 Task: Create a due date automation trigger when advanced on, 2 hours after a card is due add checklist with checklist "Resume" incomplete.
Action: Mouse moved to (1161, 350)
Screenshot: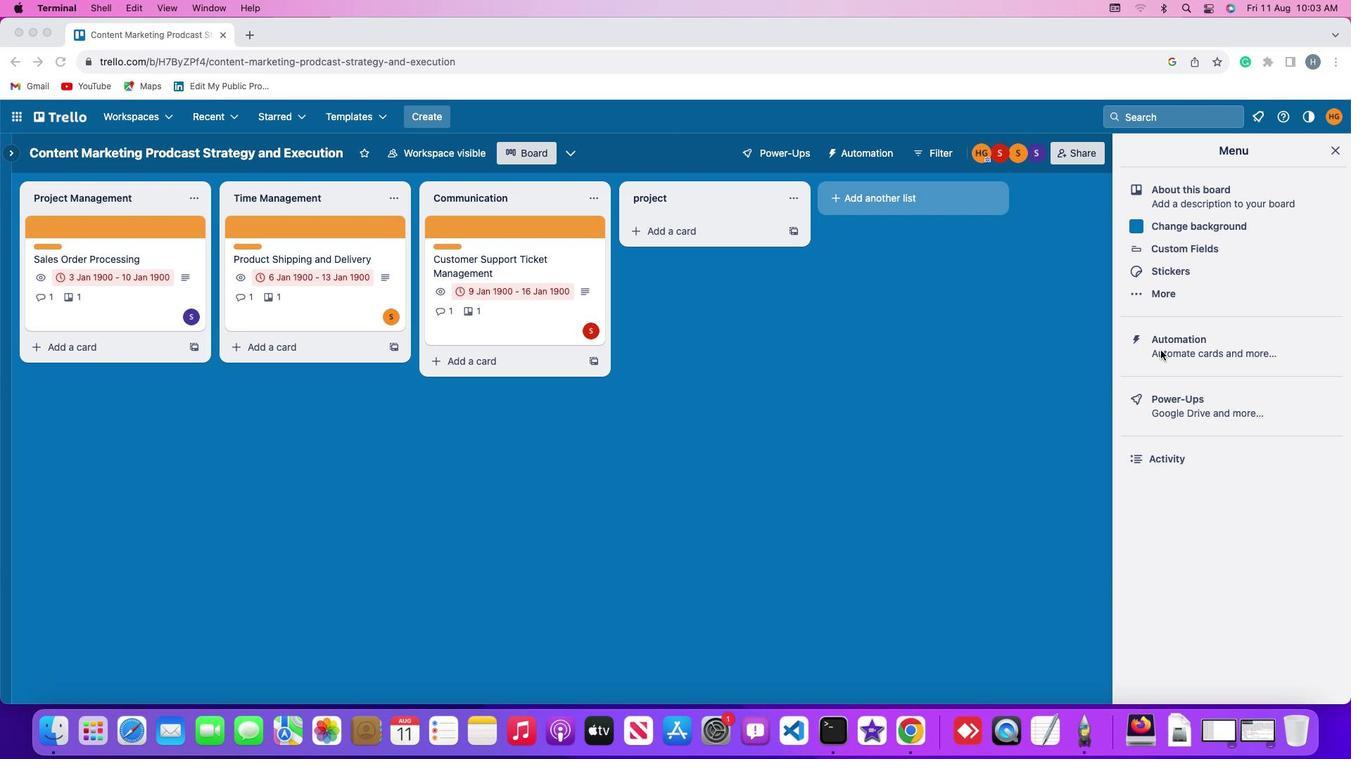 
Action: Mouse pressed left at (1161, 350)
Screenshot: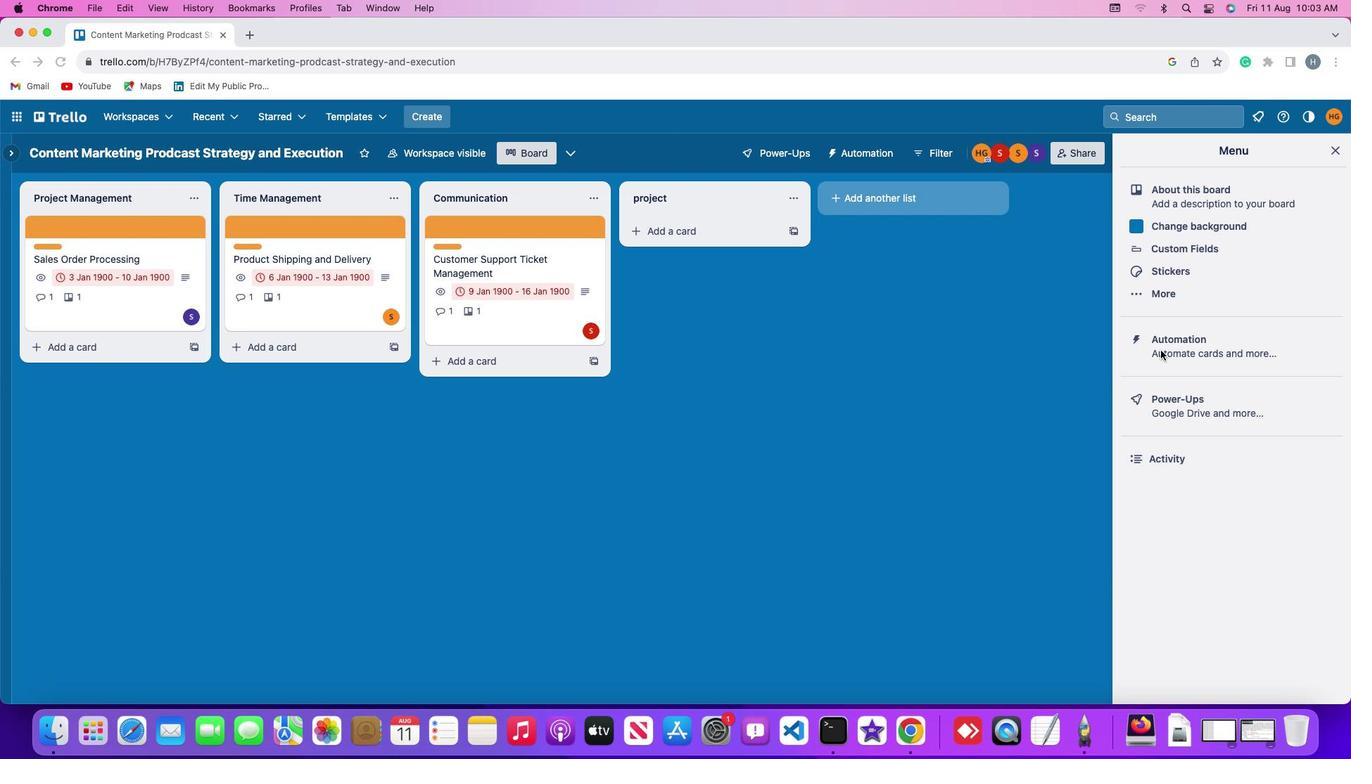 
Action: Mouse pressed left at (1161, 350)
Screenshot: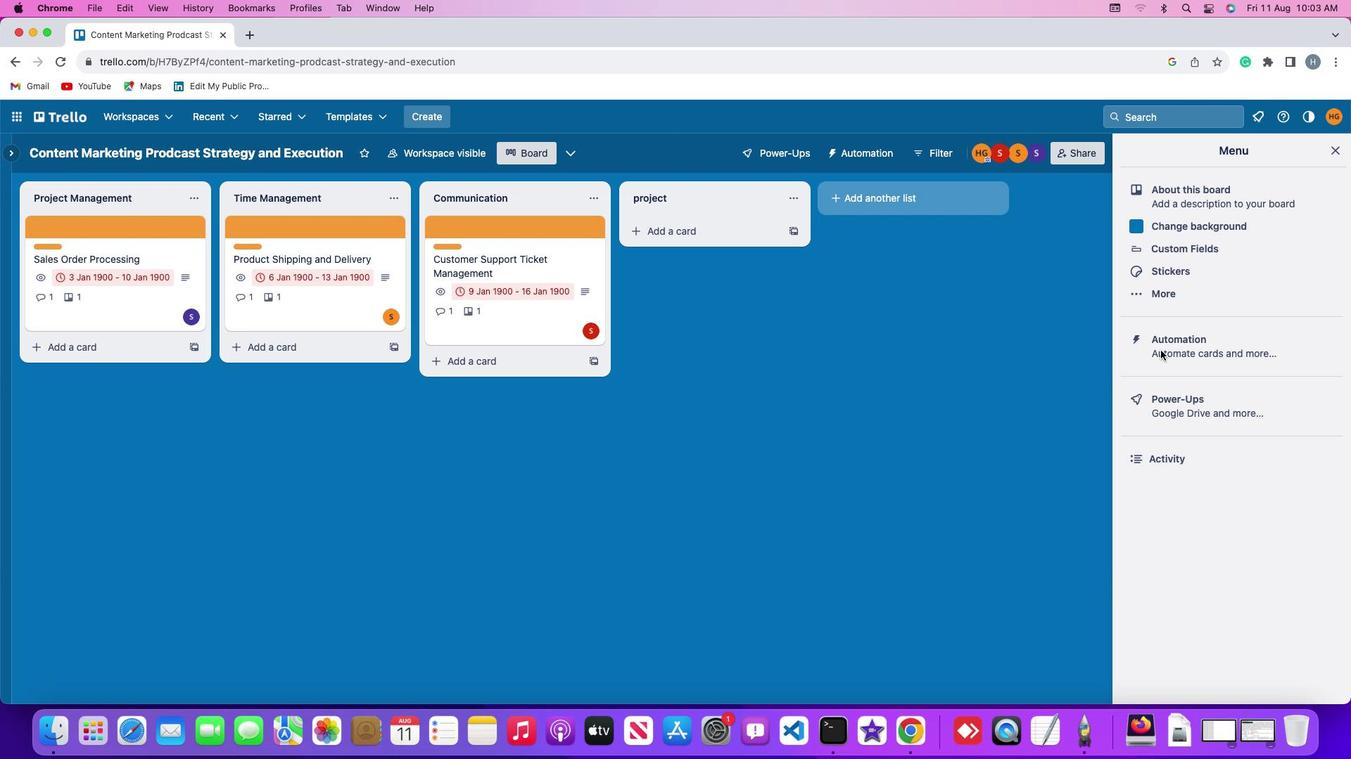 
Action: Mouse moved to (111, 335)
Screenshot: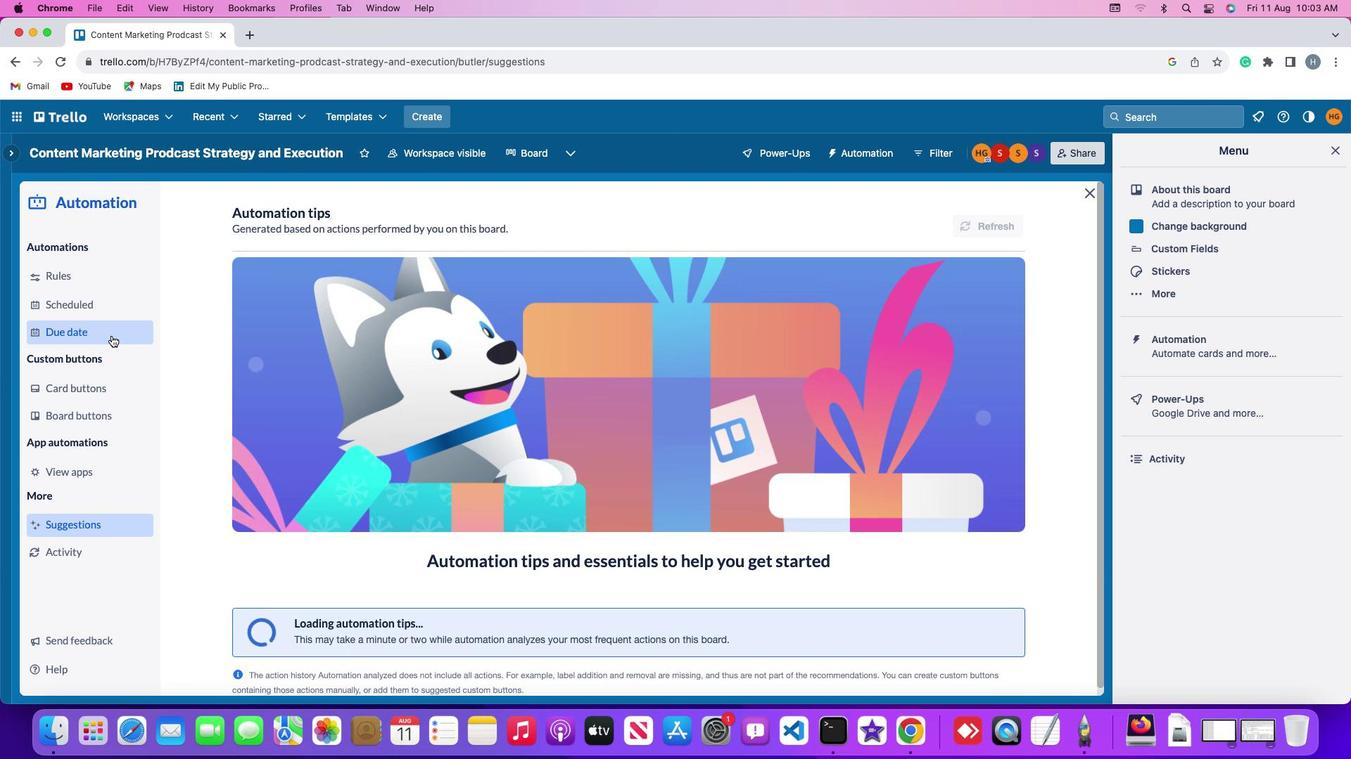 
Action: Mouse pressed left at (111, 335)
Screenshot: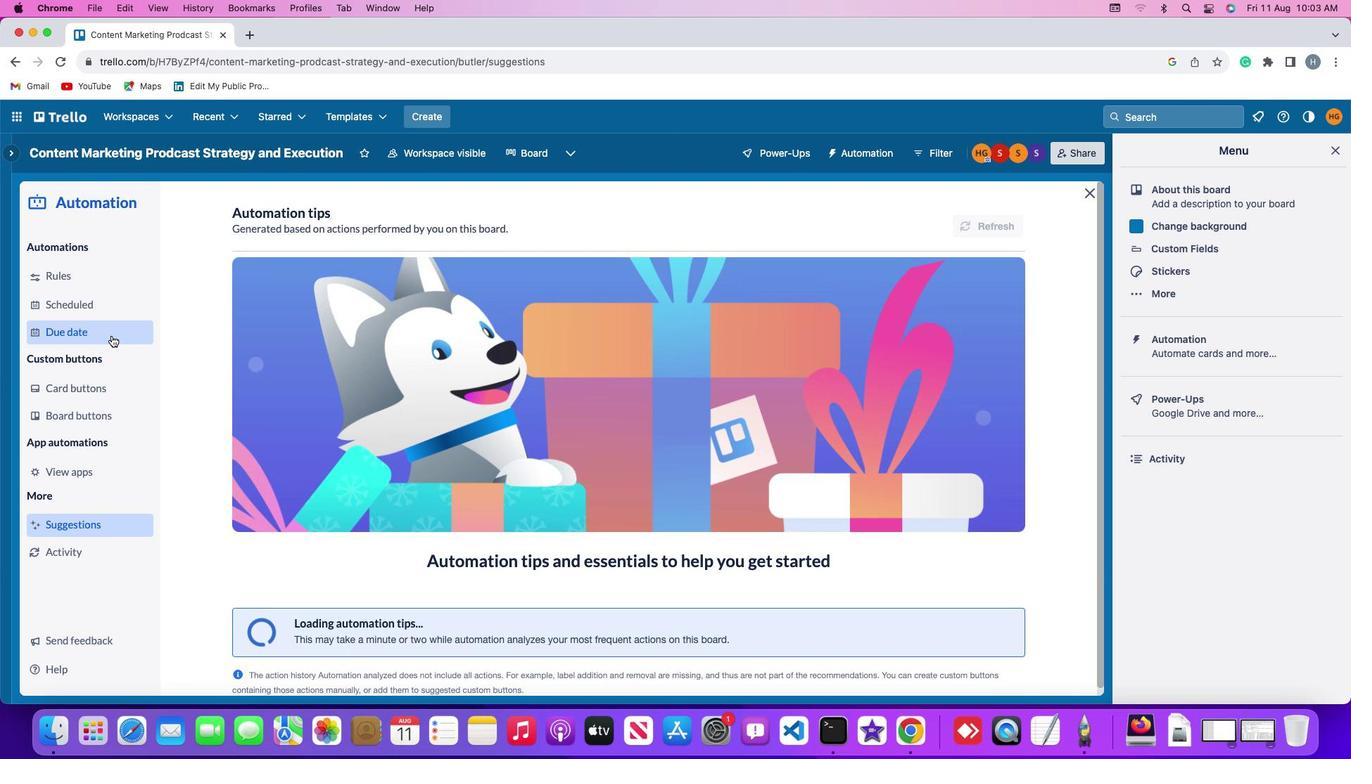 
Action: Mouse moved to (966, 214)
Screenshot: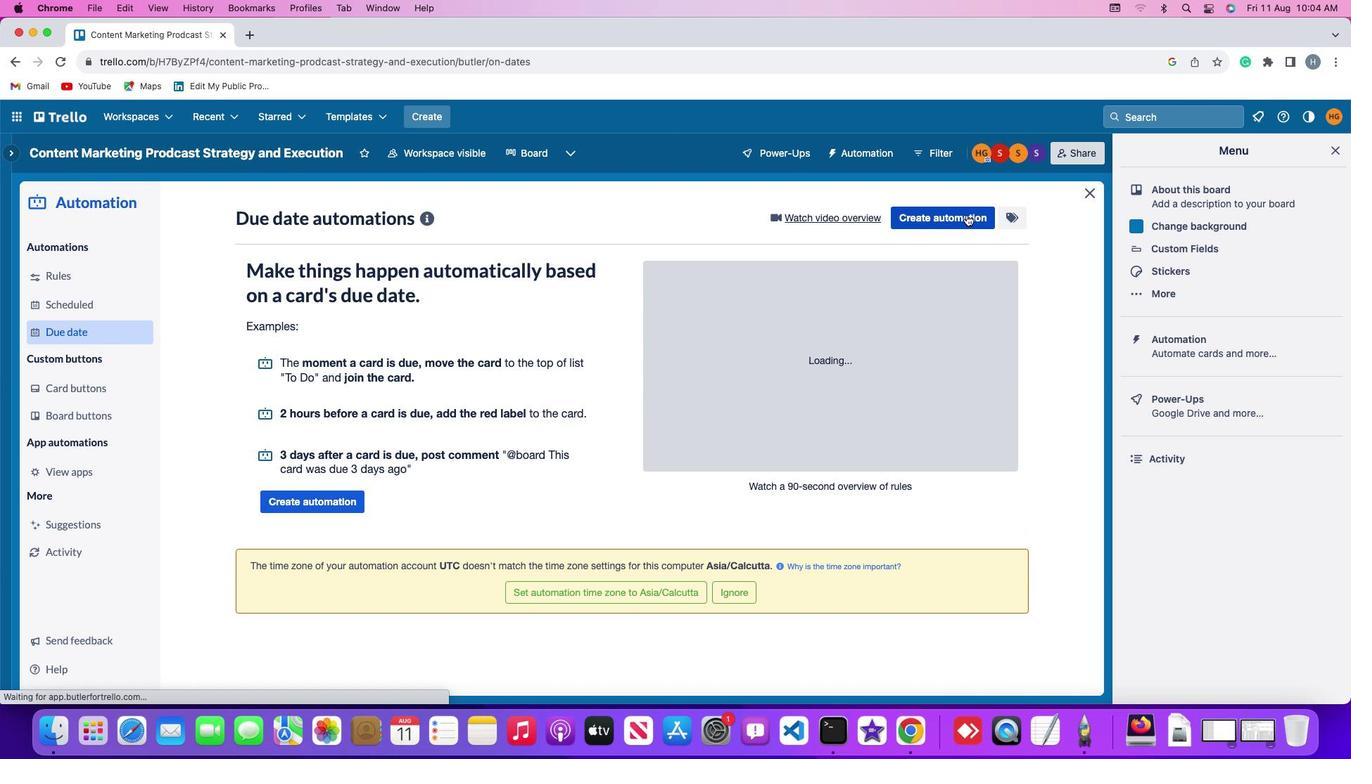 
Action: Mouse pressed left at (966, 214)
Screenshot: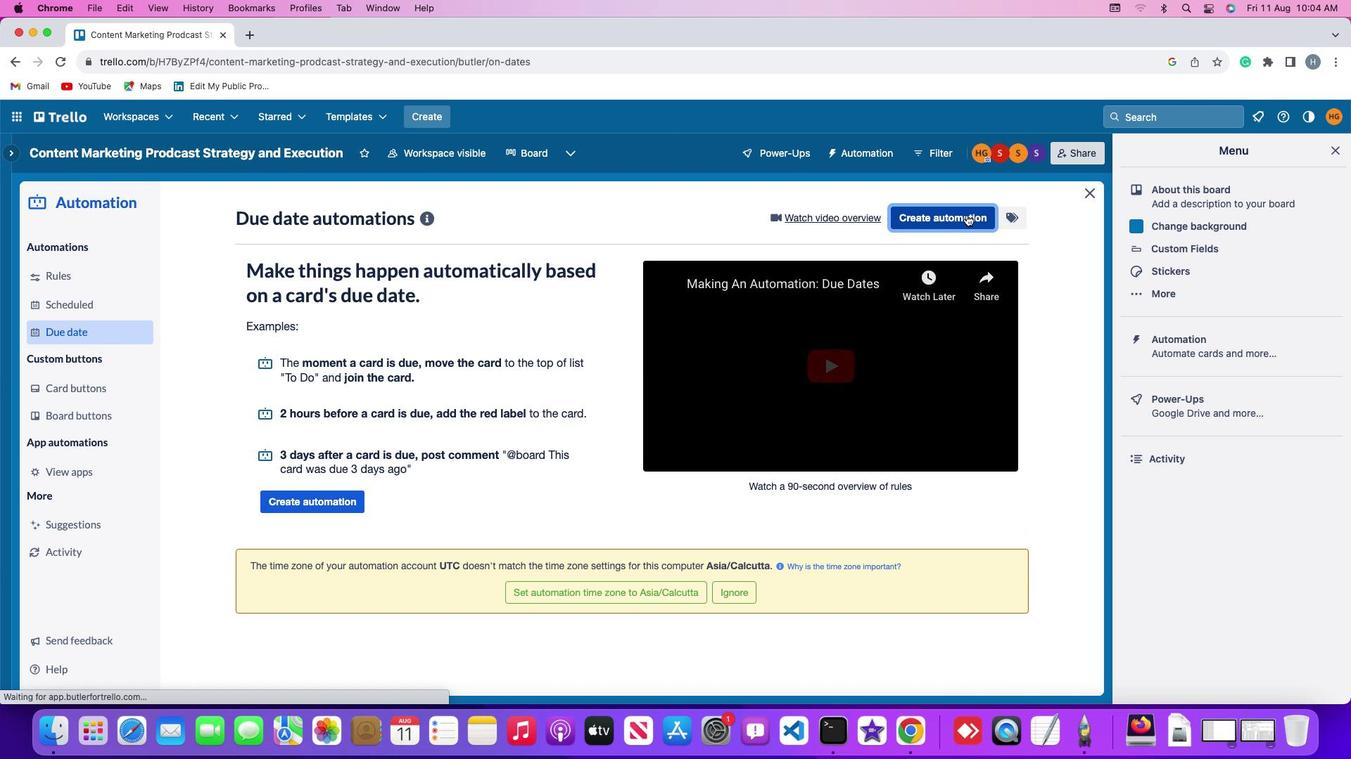 
Action: Mouse moved to (283, 350)
Screenshot: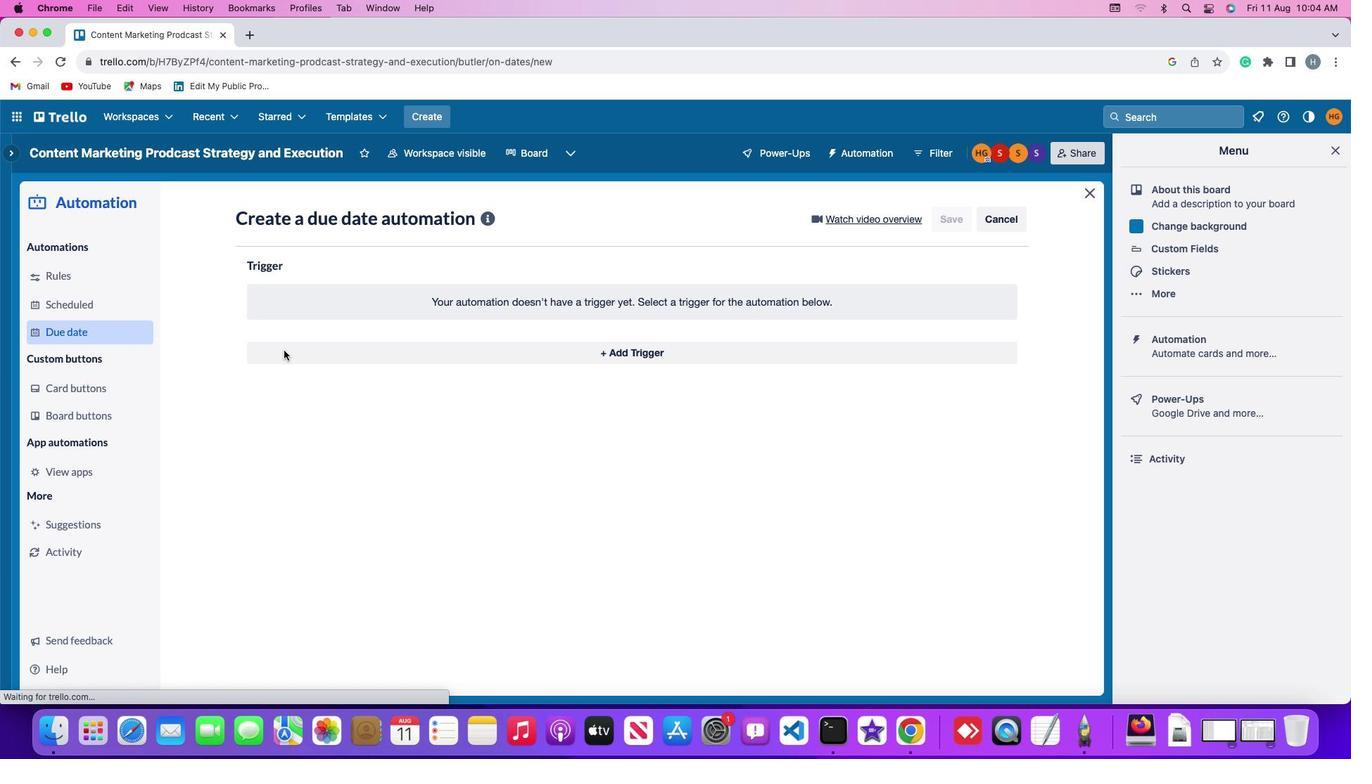 
Action: Mouse pressed left at (283, 350)
Screenshot: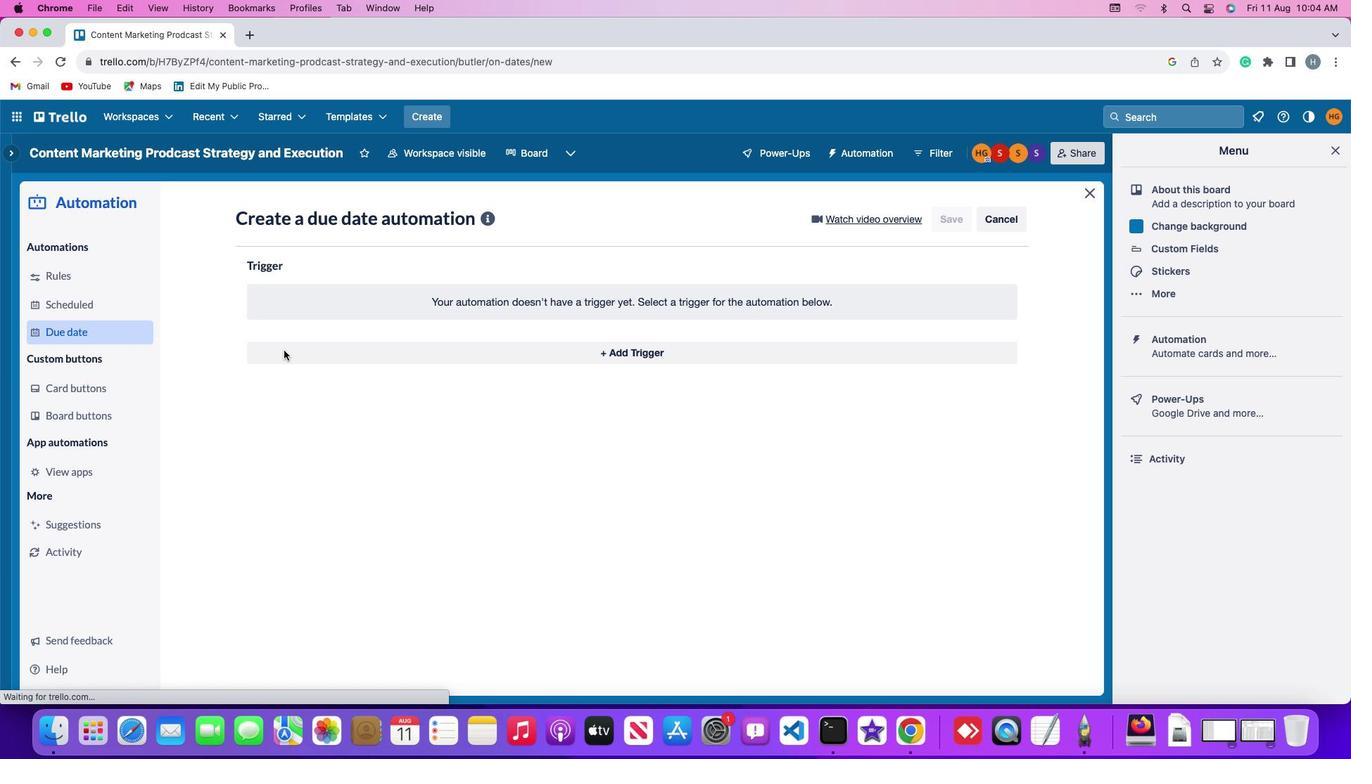 
Action: Mouse moved to (274, 558)
Screenshot: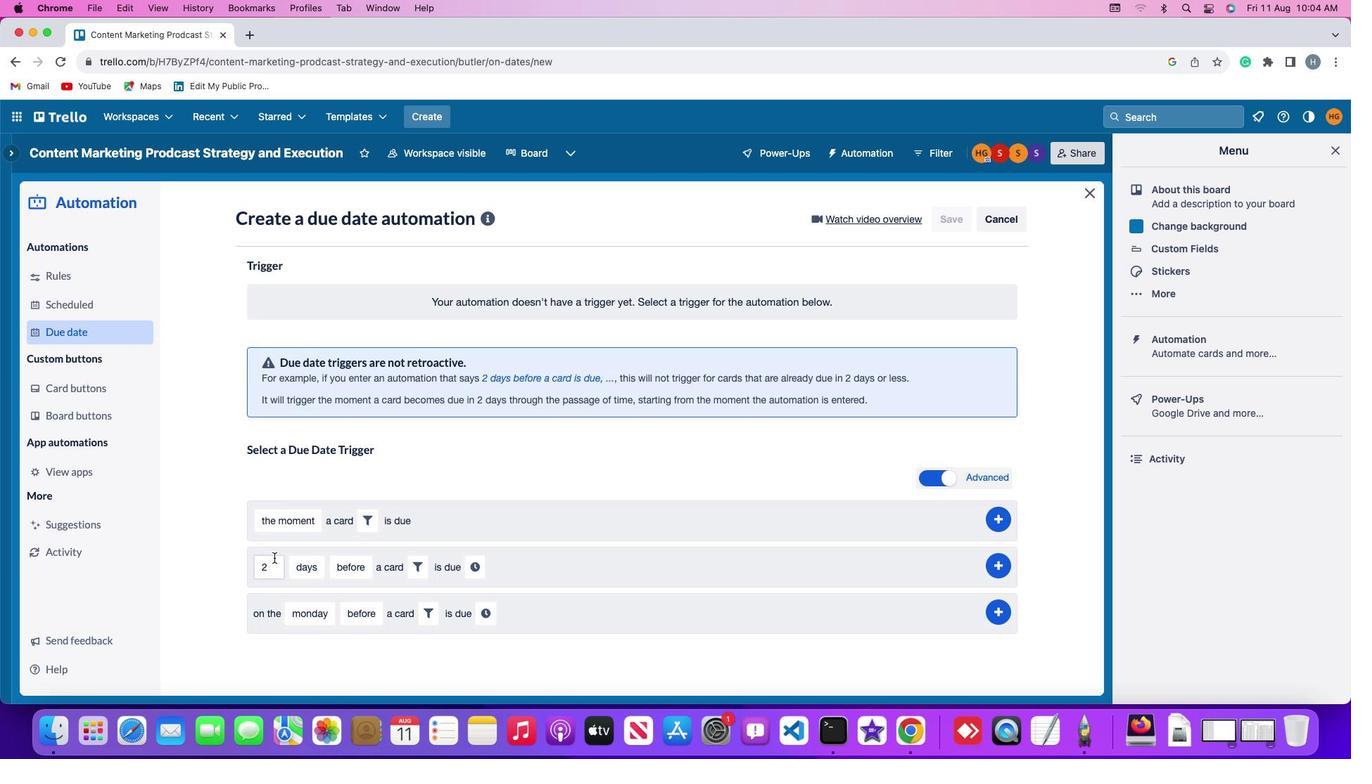 
Action: Mouse pressed left at (274, 558)
Screenshot: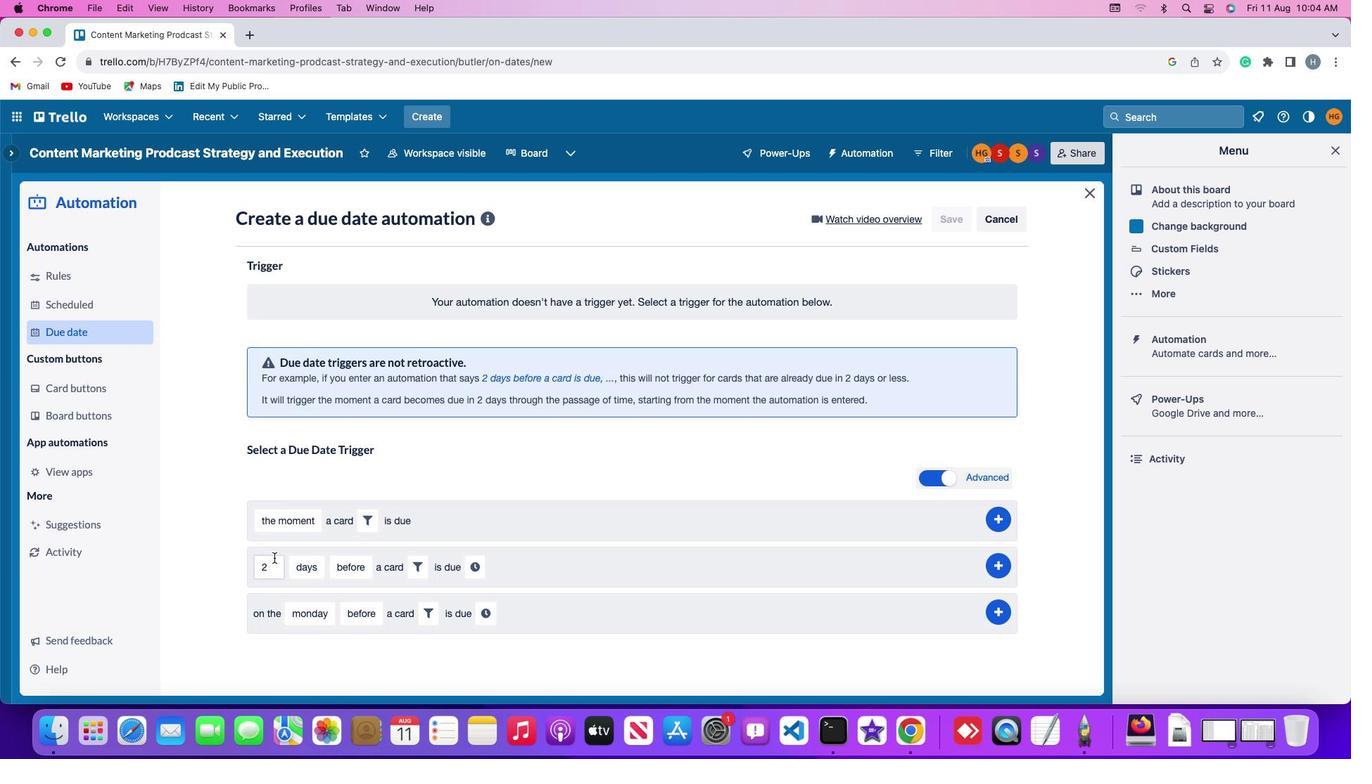 
Action: Key pressed Key.rightKey.backspace'2'
Screenshot: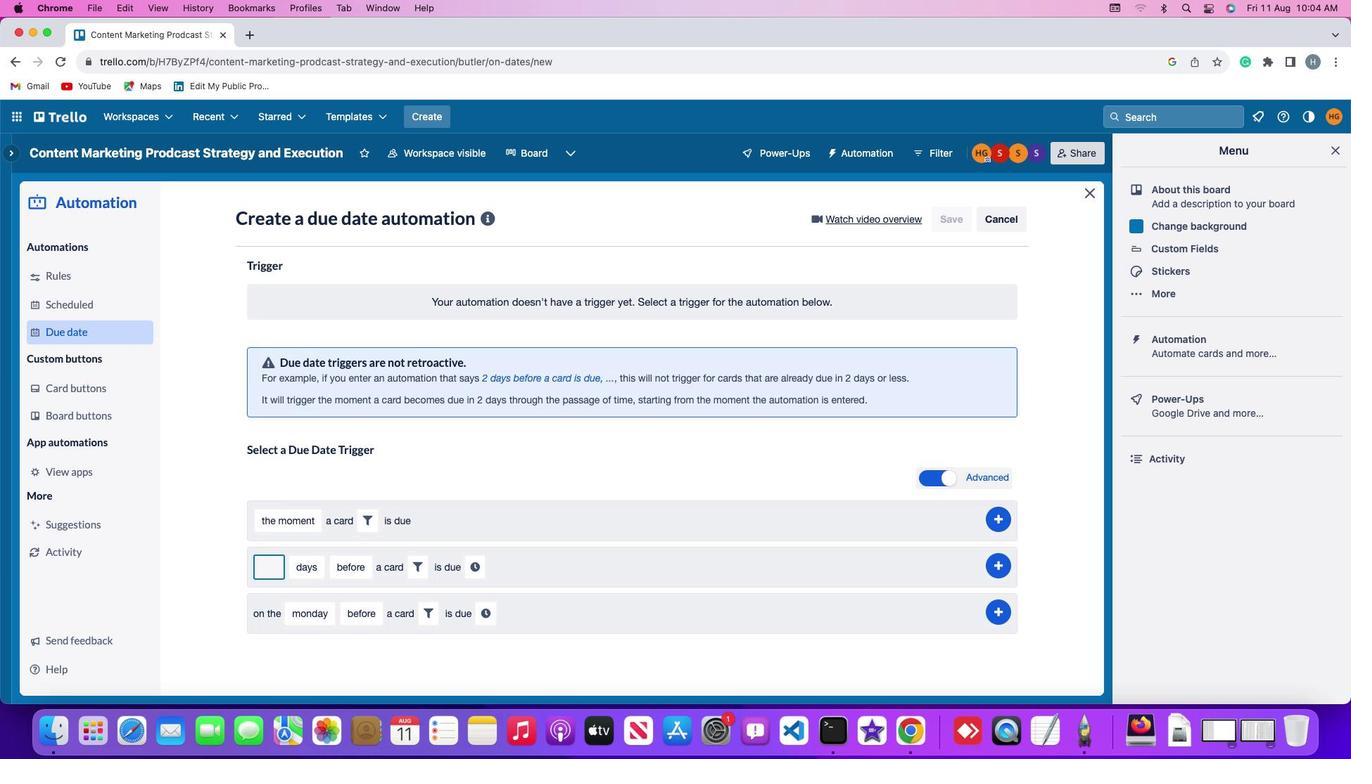 
Action: Mouse moved to (317, 563)
Screenshot: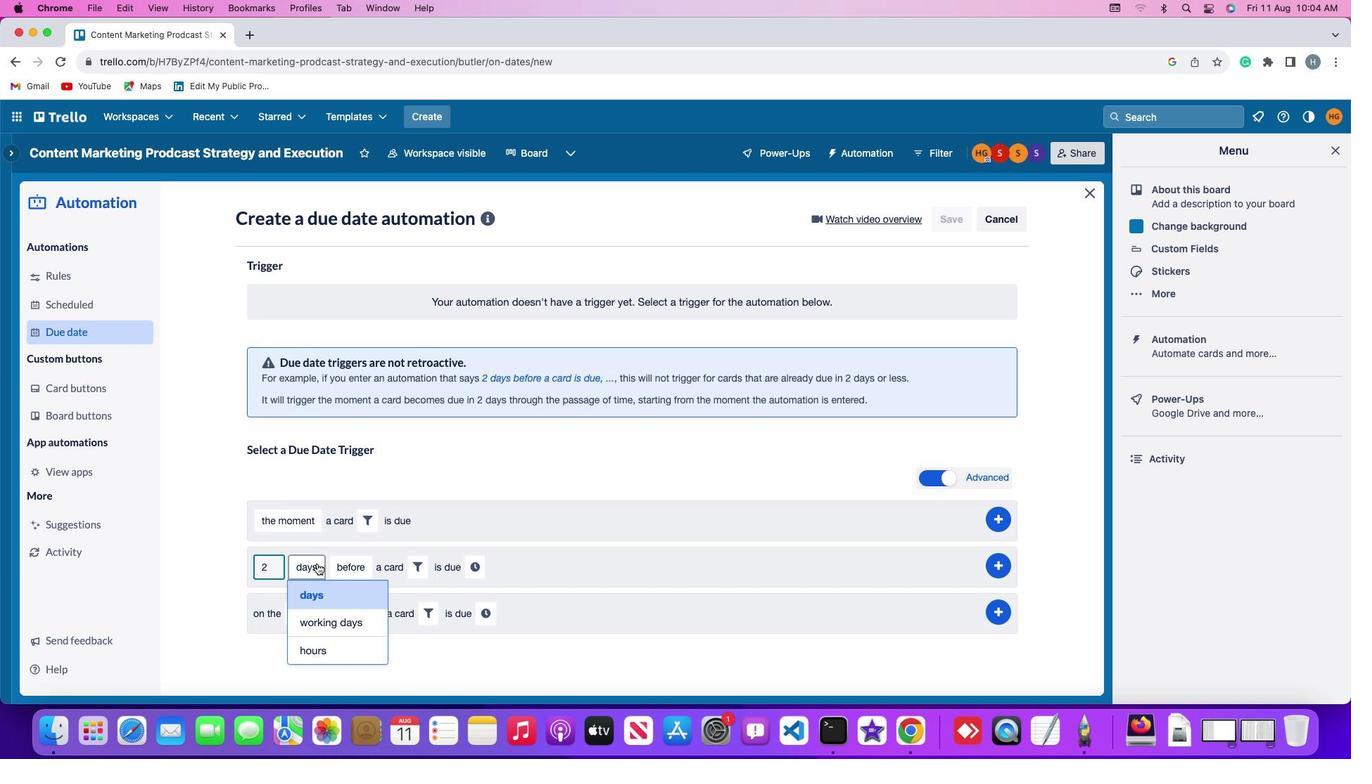 
Action: Mouse pressed left at (317, 563)
Screenshot: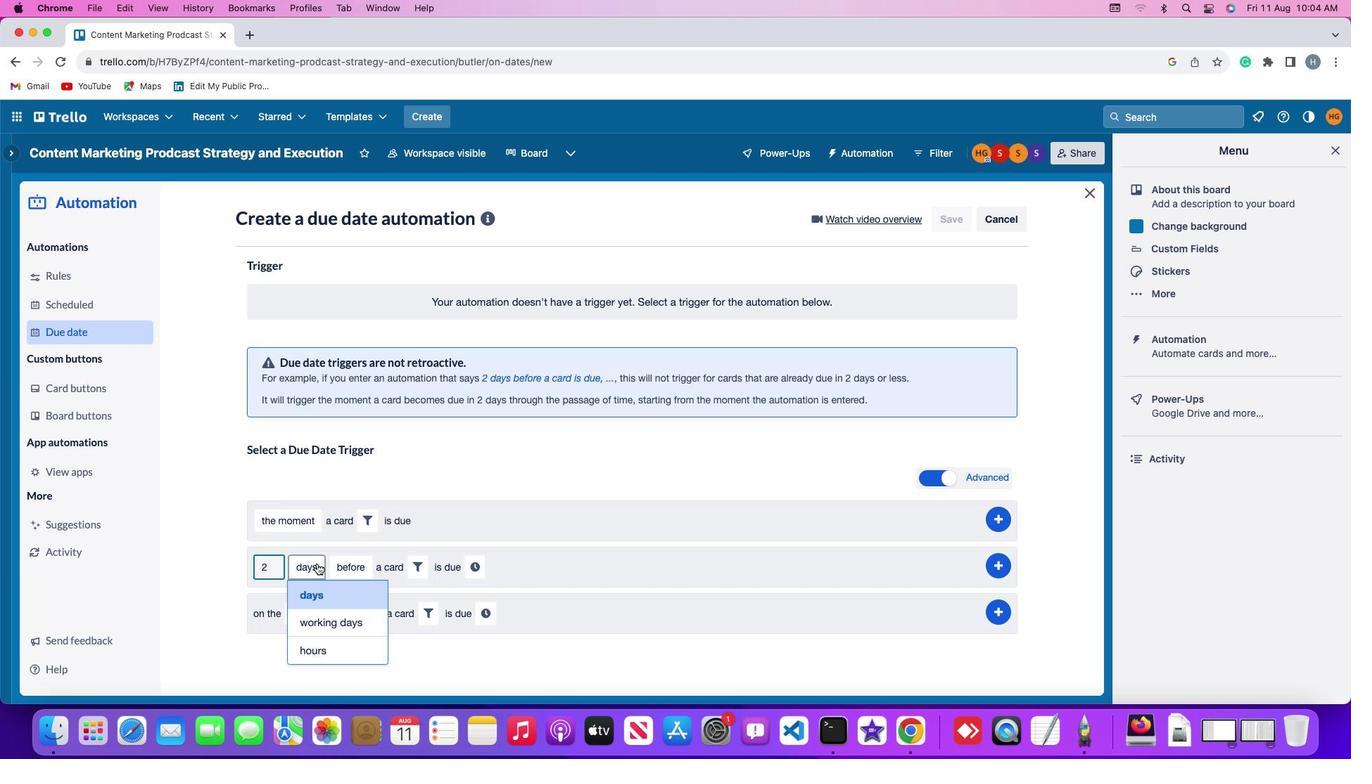 
Action: Mouse moved to (318, 651)
Screenshot: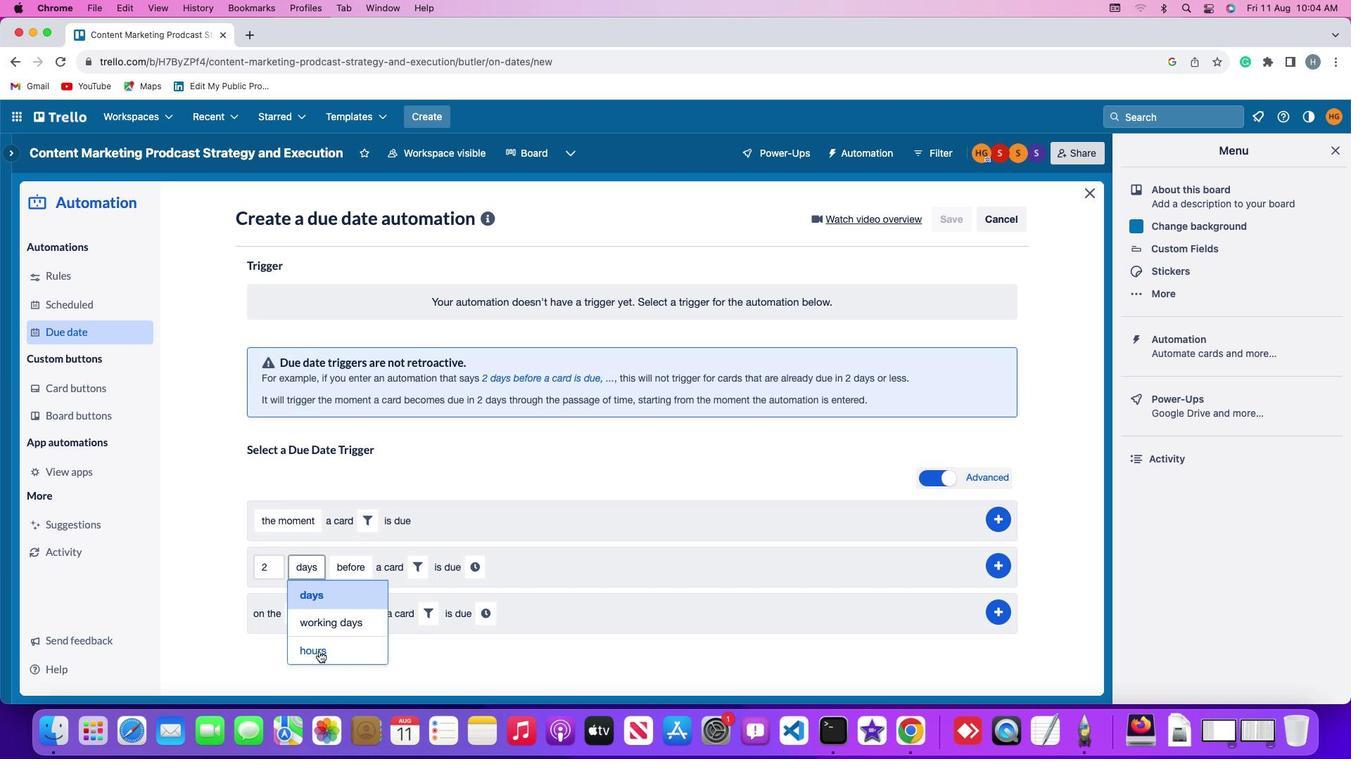 
Action: Mouse pressed left at (318, 651)
Screenshot: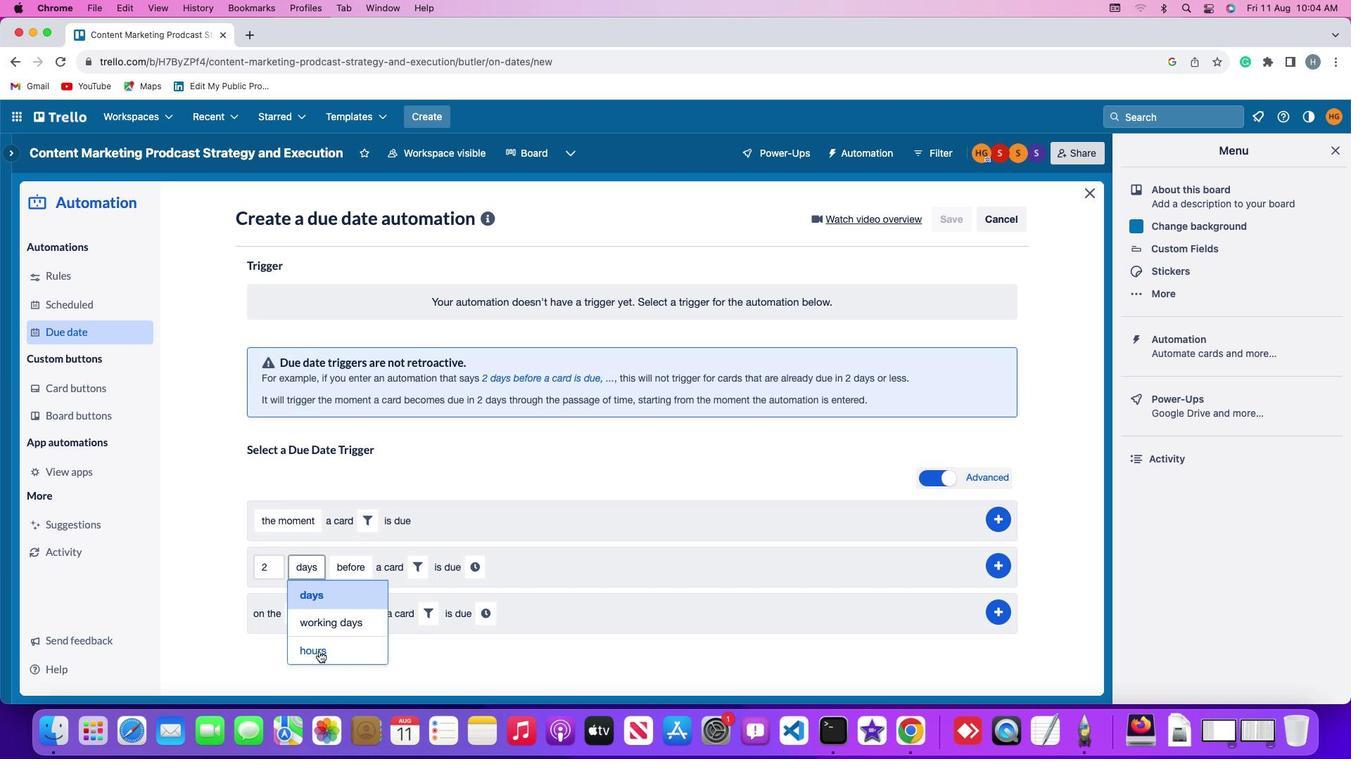 
Action: Mouse moved to (349, 564)
Screenshot: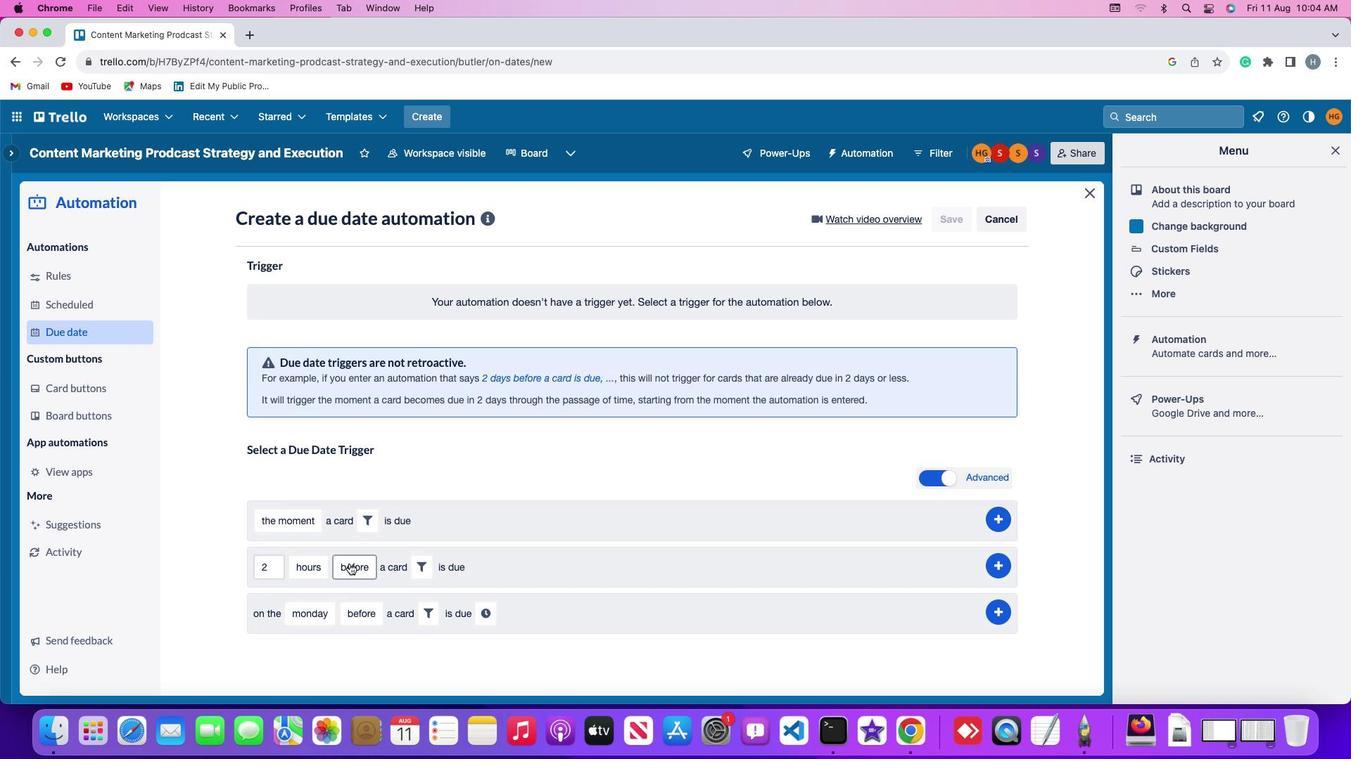 
Action: Mouse pressed left at (349, 564)
Screenshot: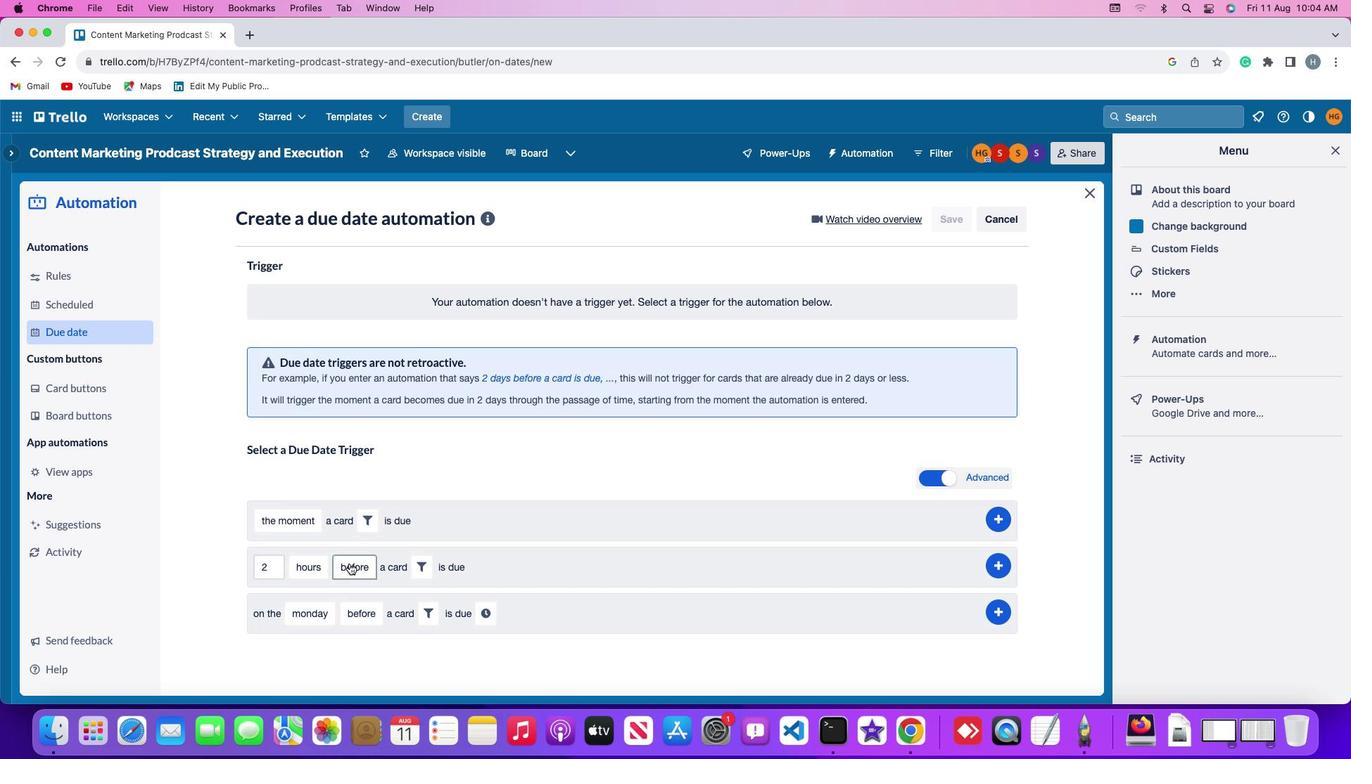 
Action: Mouse moved to (356, 619)
Screenshot: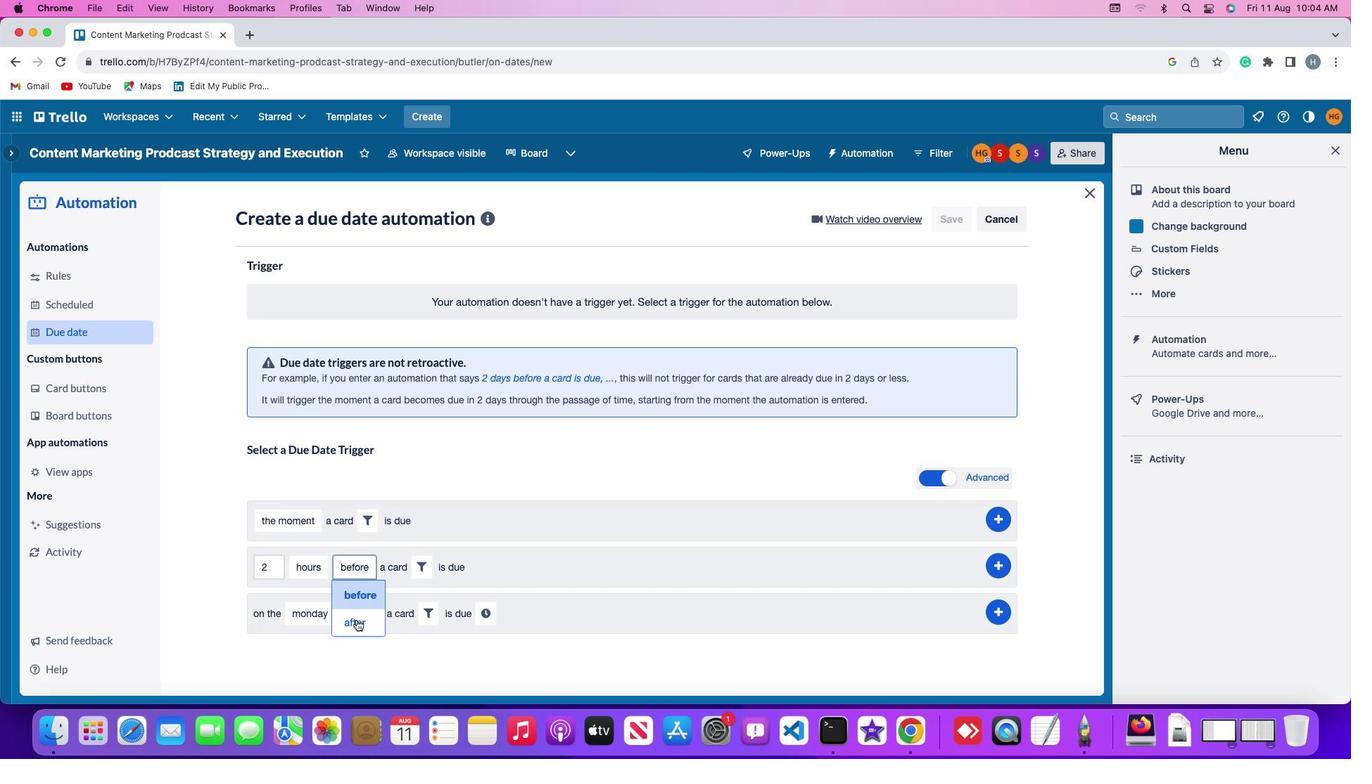 
Action: Mouse pressed left at (356, 619)
Screenshot: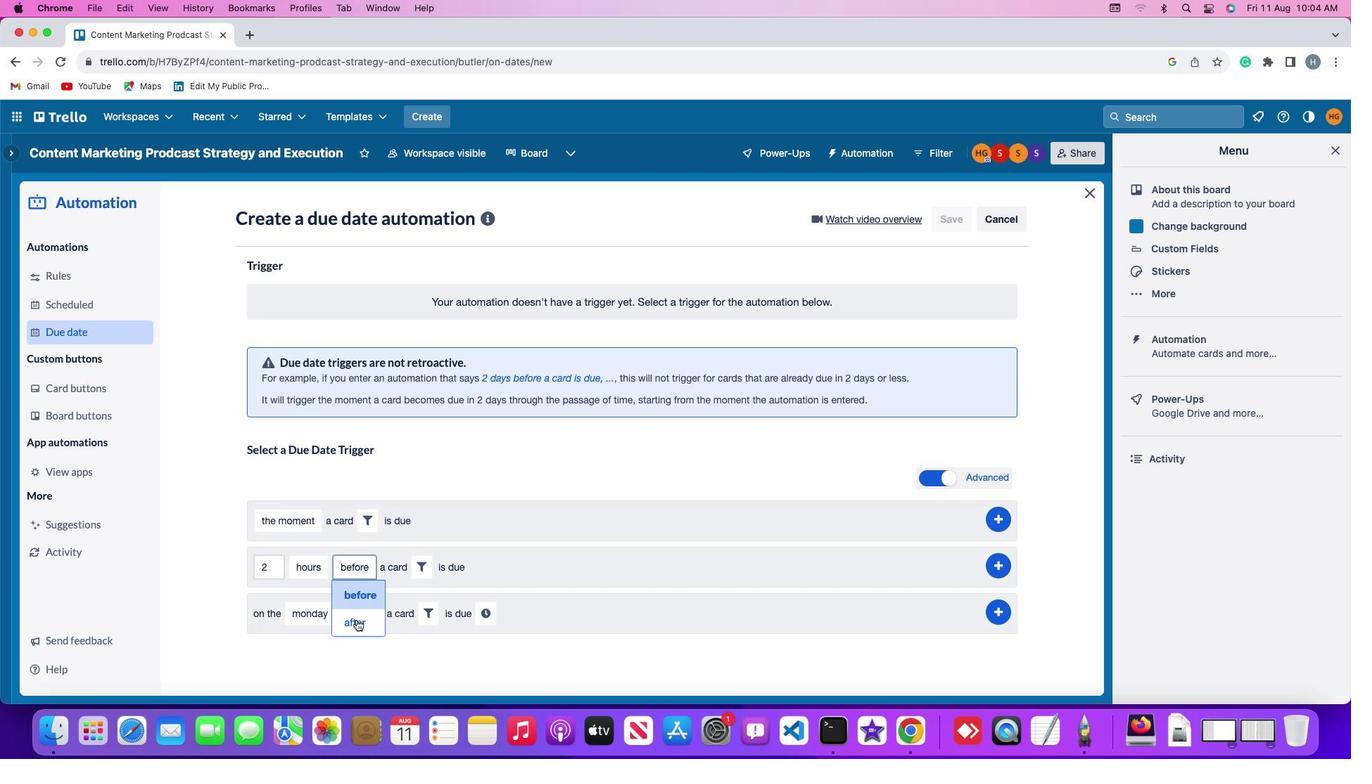 
Action: Mouse moved to (414, 567)
Screenshot: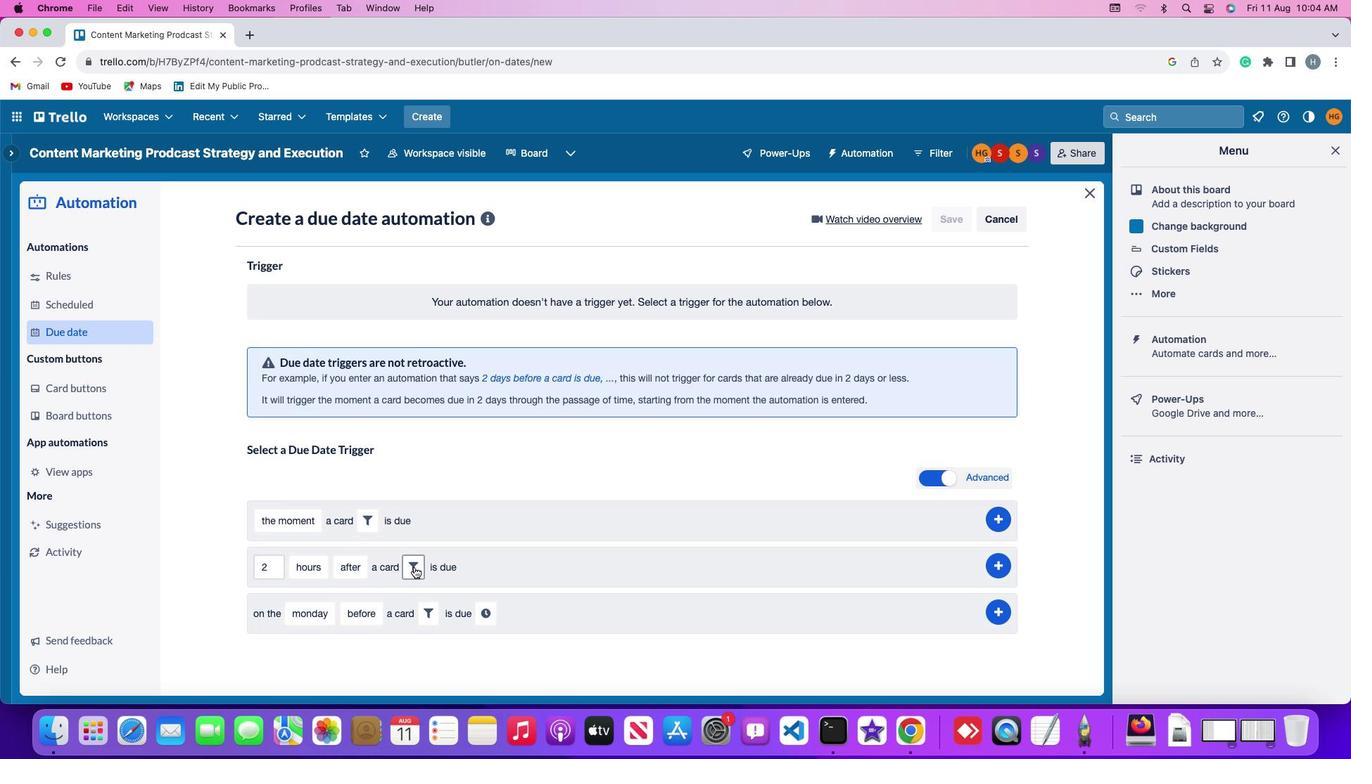 
Action: Mouse pressed left at (414, 567)
Screenshot: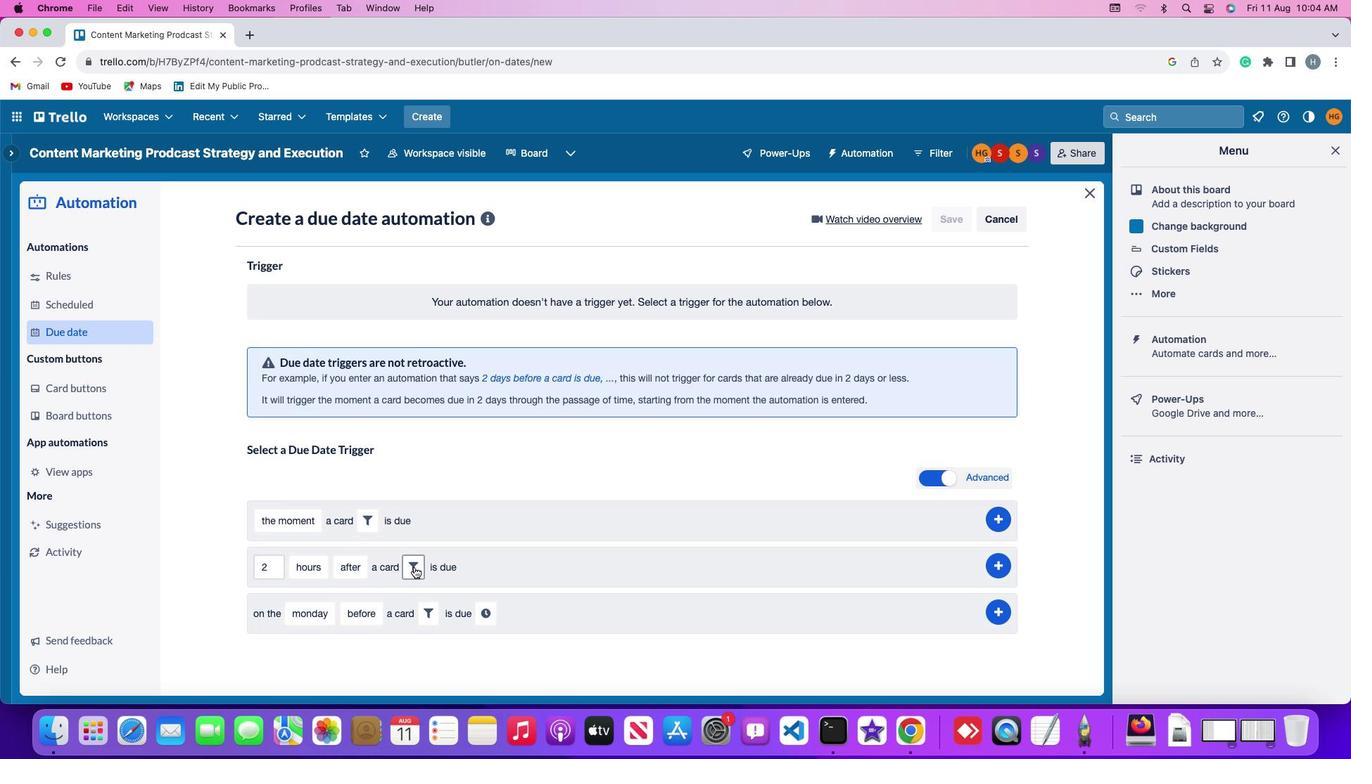 
Action: Mouse moved to (546, 611)
Screenshot: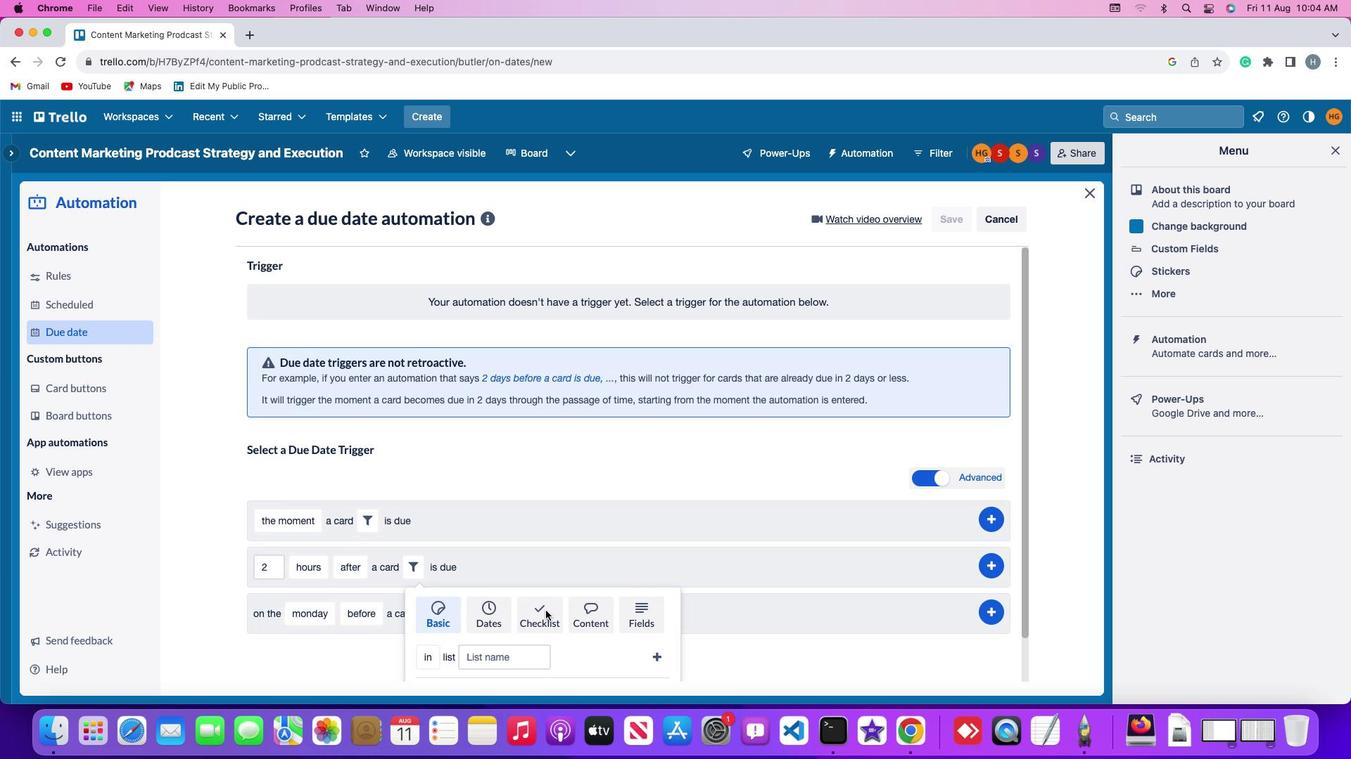 
Action: Mouse pressed left at (546, 611)
Screenshot: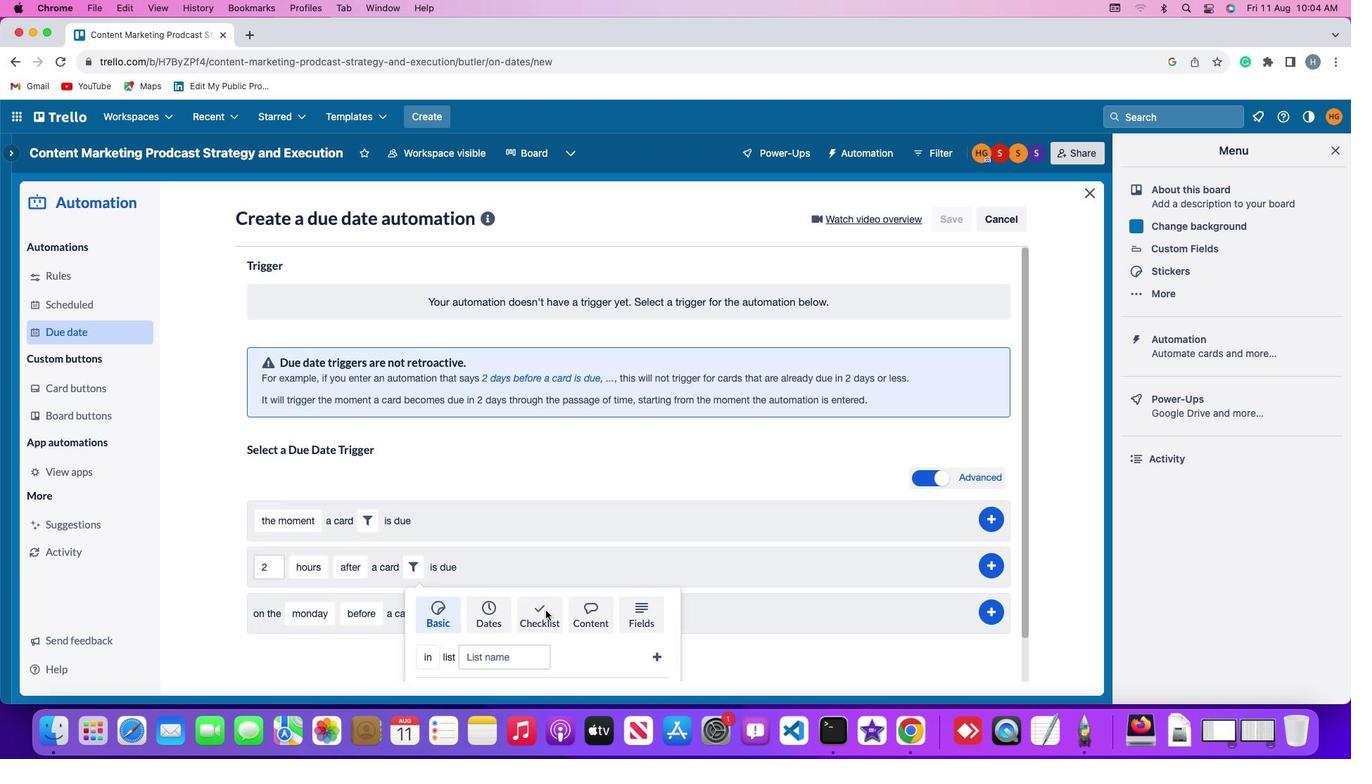 
Action: Mouse moved to (461, 653)
Screenshot: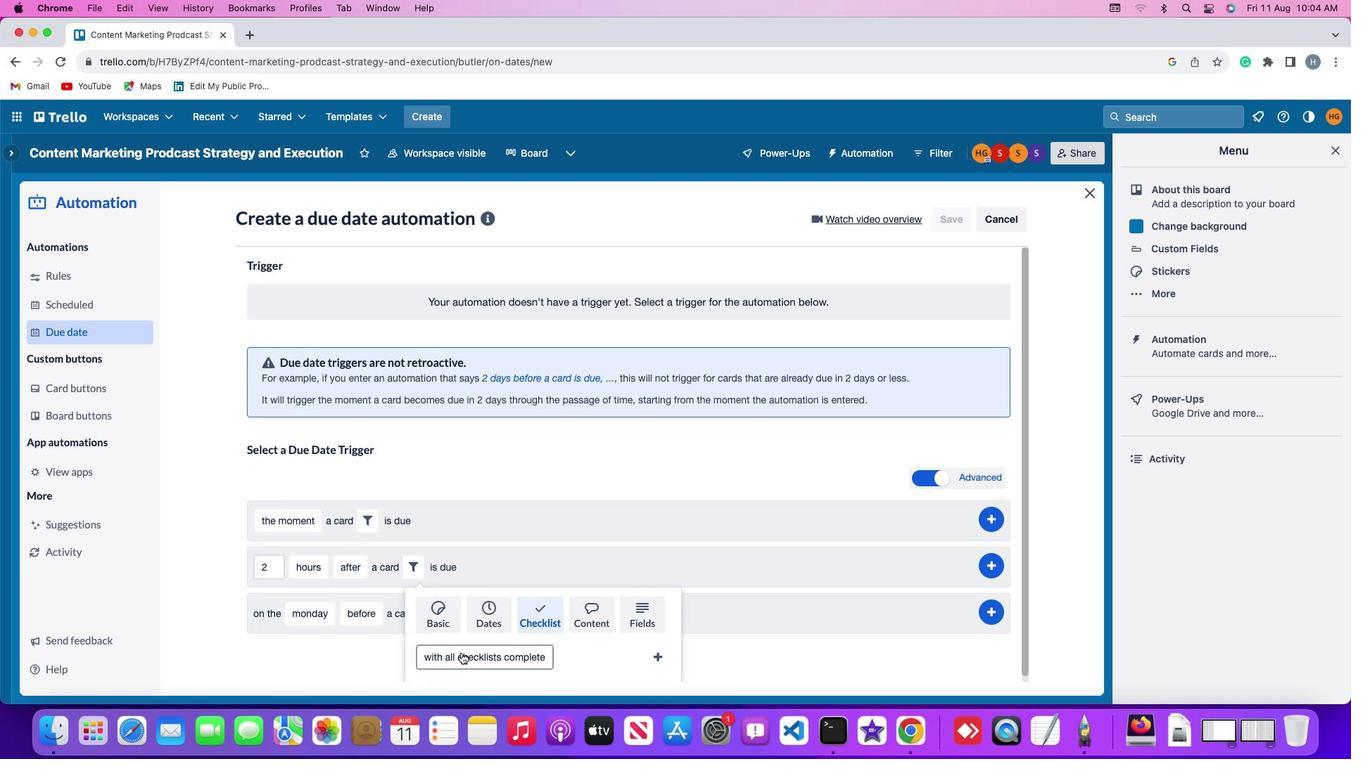 
Action: Mouse pressed left at (461, 653)
Screenshot: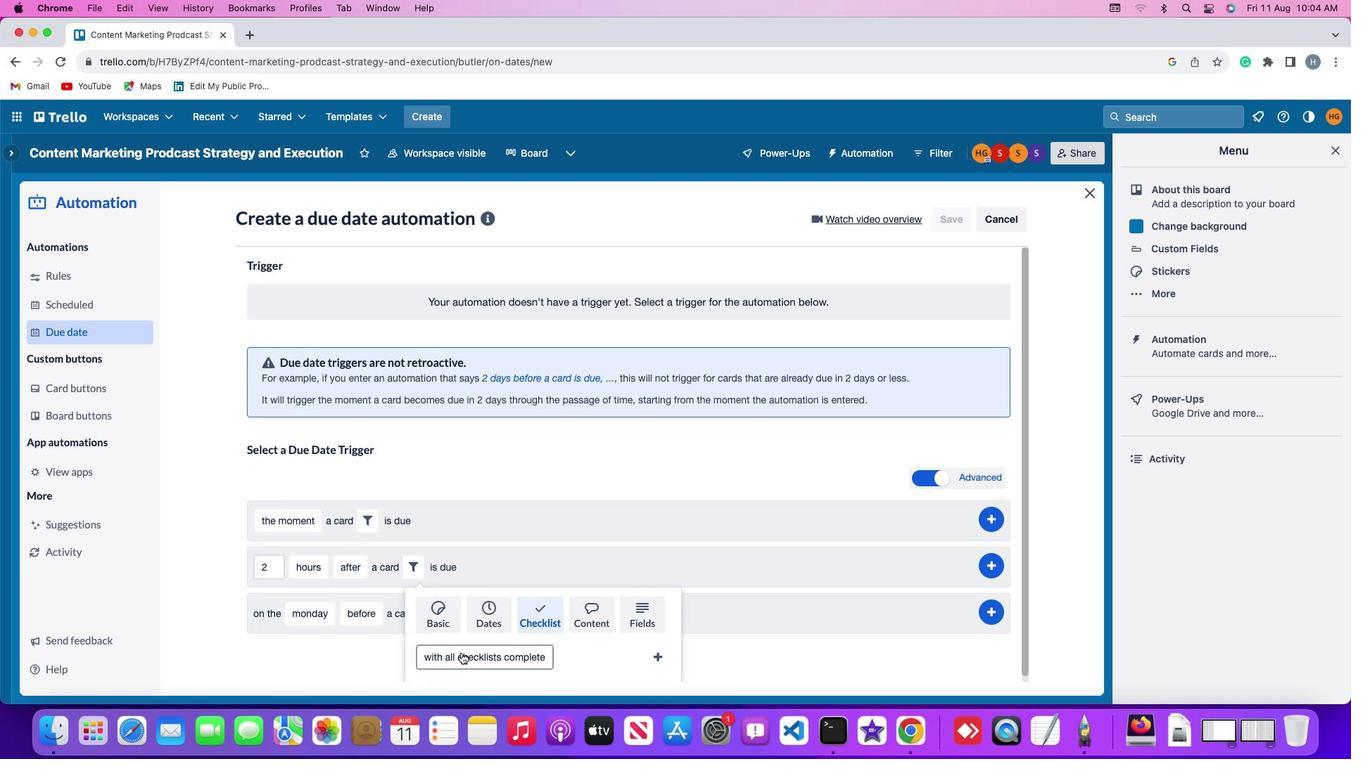 
Action: Mouse moved to (476, 577)
Screenshot: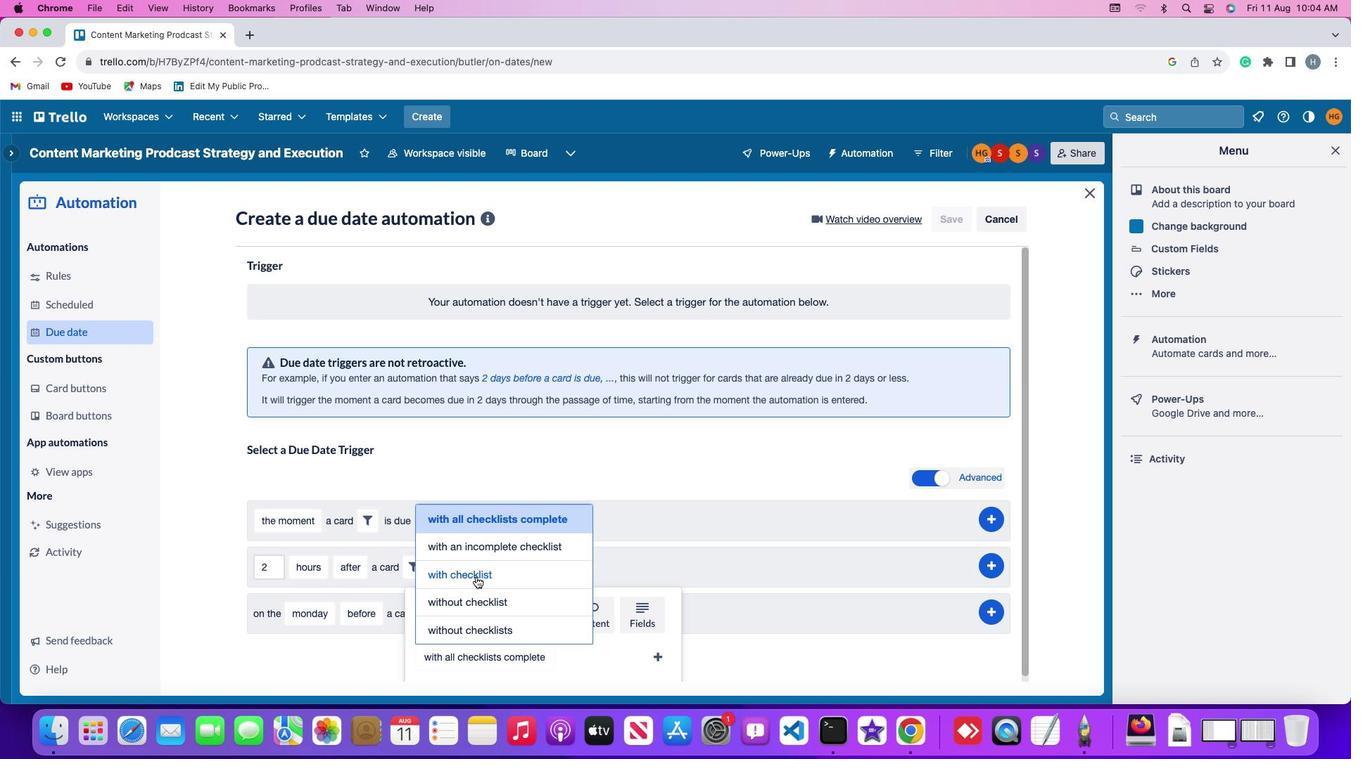 
Action: Mouse pressed left at (476, 577)
Screenshot: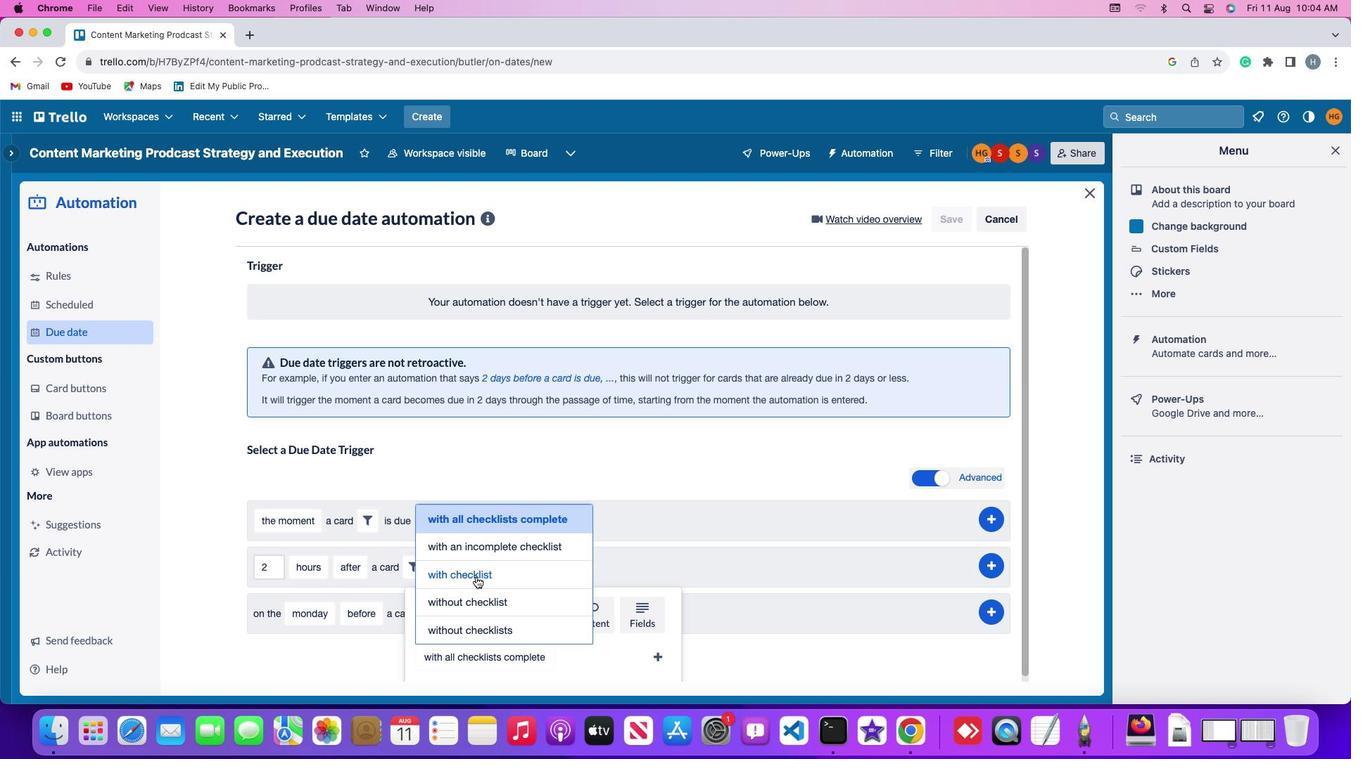 
Action: Mouse moved to (513, 655)
Screenshot: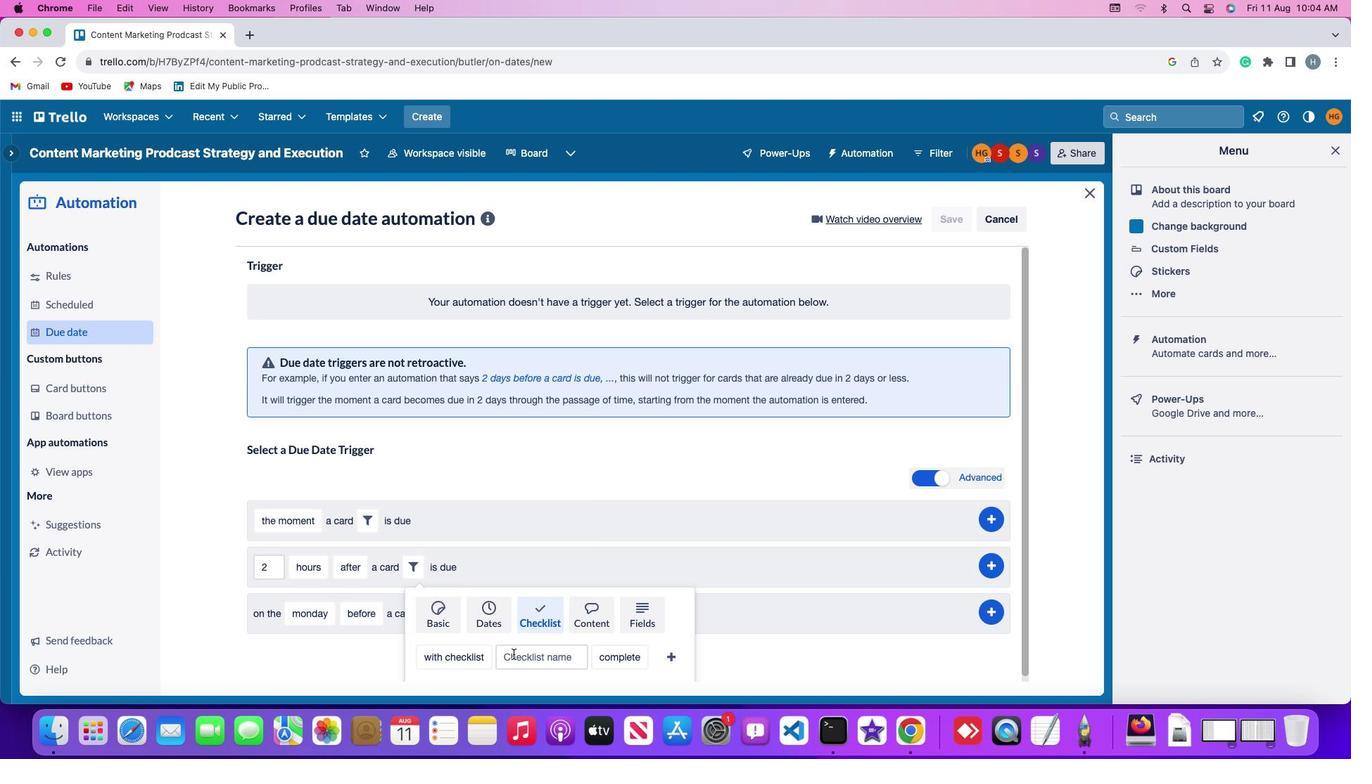 
Action: Mouse pressed left at (513, 655)
Screenshot: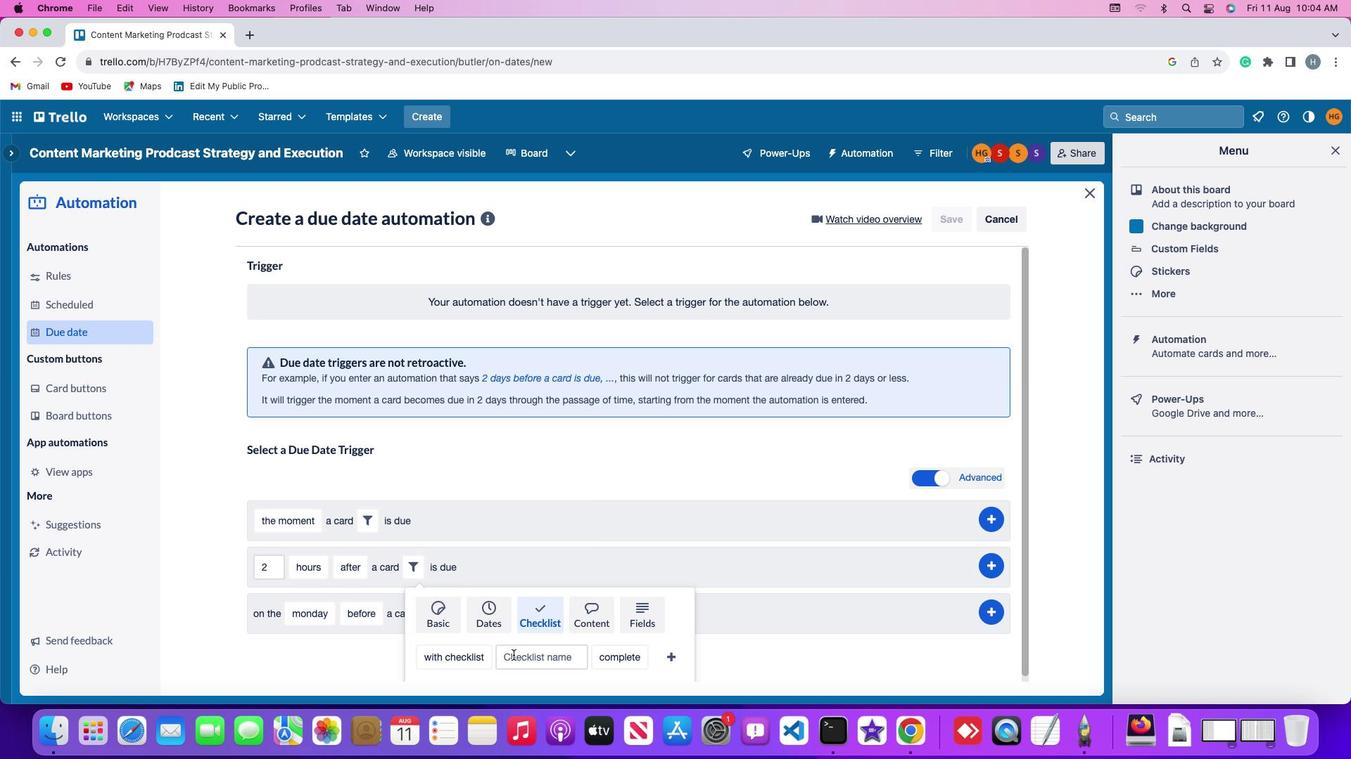 
Action: Mouse moved to (517, 653)
Screenshot: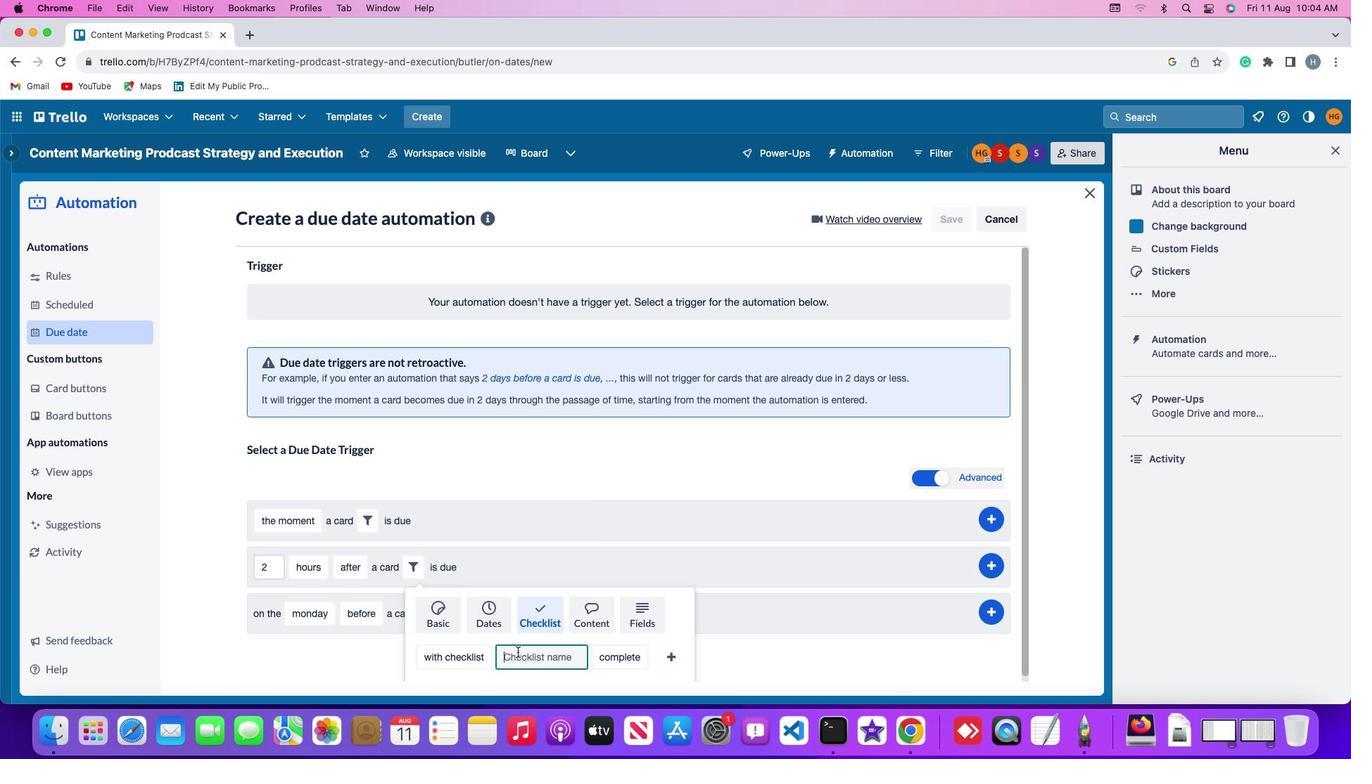 
Action: Key pressed Key.shift'R''e''s''u''m''e'
Screenshot: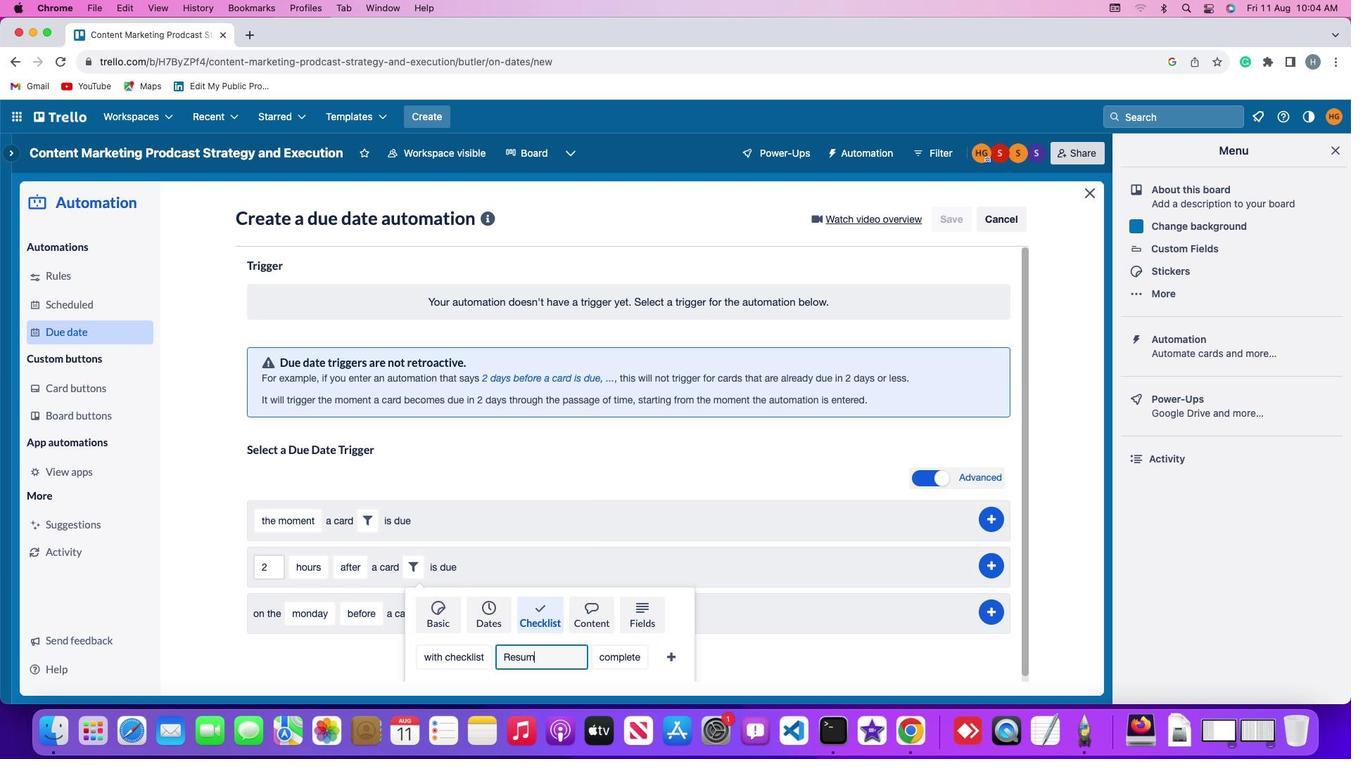 
Action: Mouse moved to (617, 657)
Screenshot: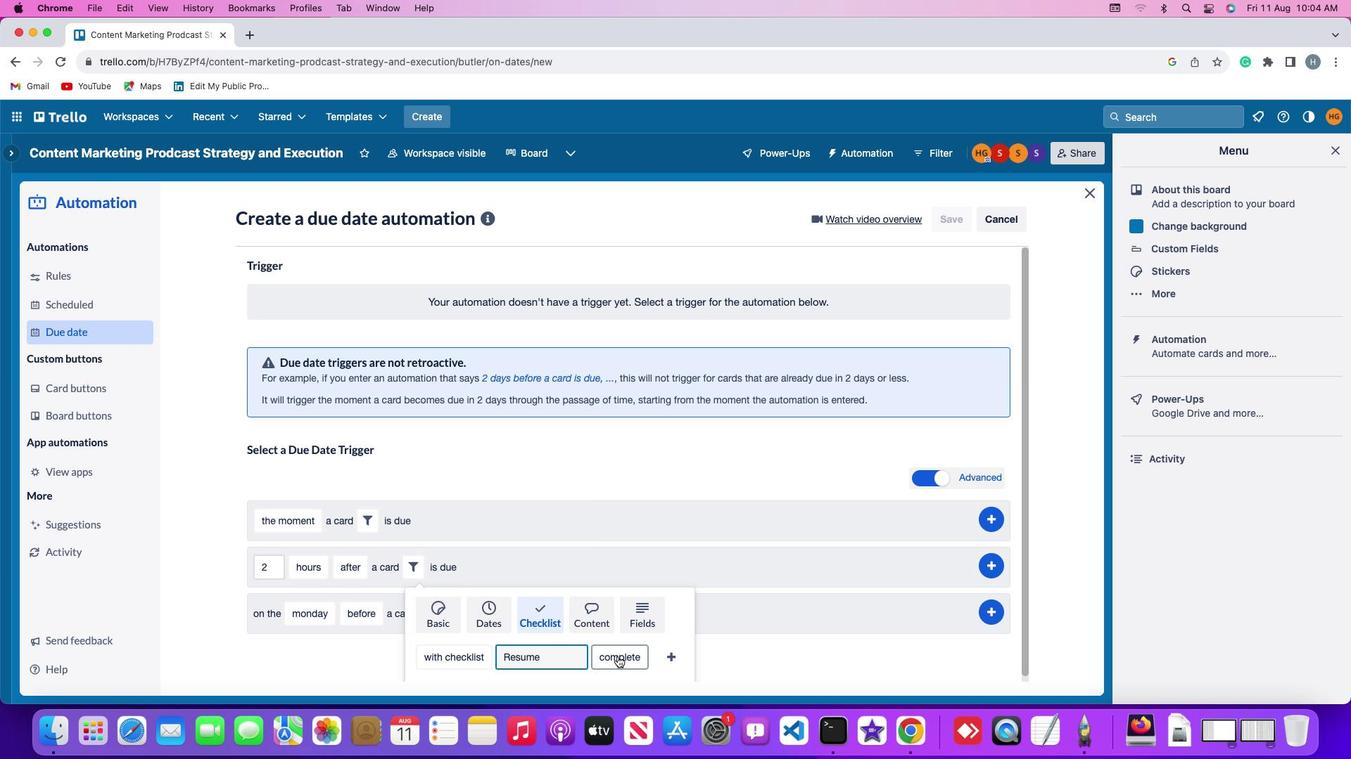 
Action: Mouse pressed left at (617, 657)
Screenshot: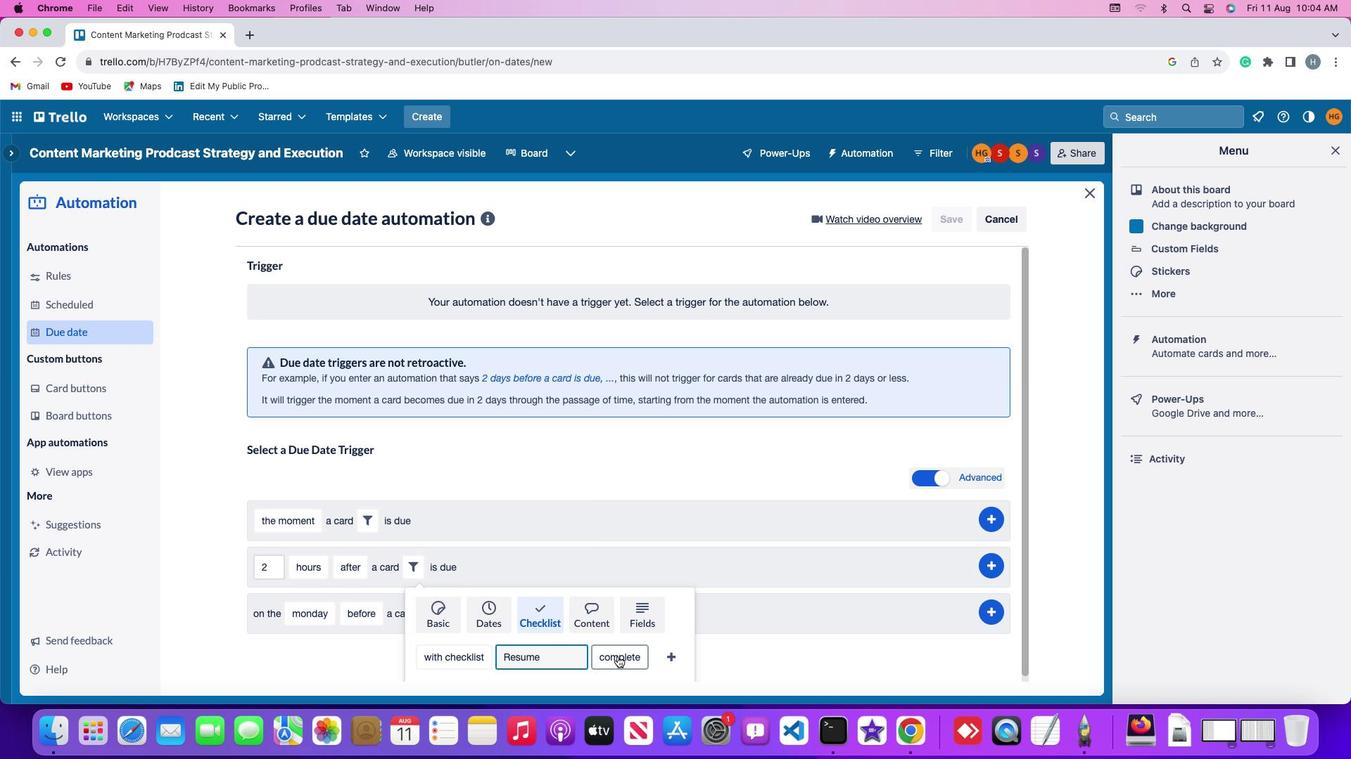 
Action: Mouse moved to (624, 631)
Screenshot: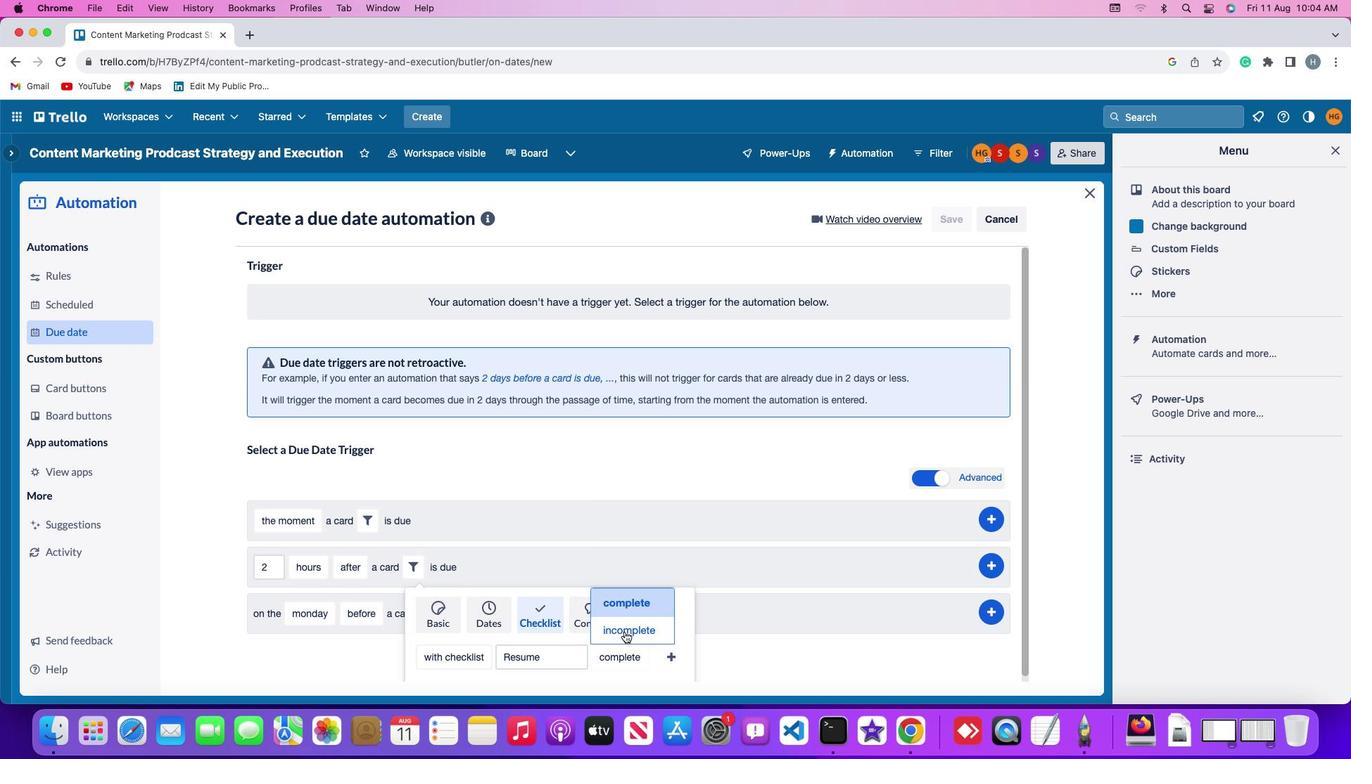 
Action: Mouse pressed left at (624, 631)
Screenshot: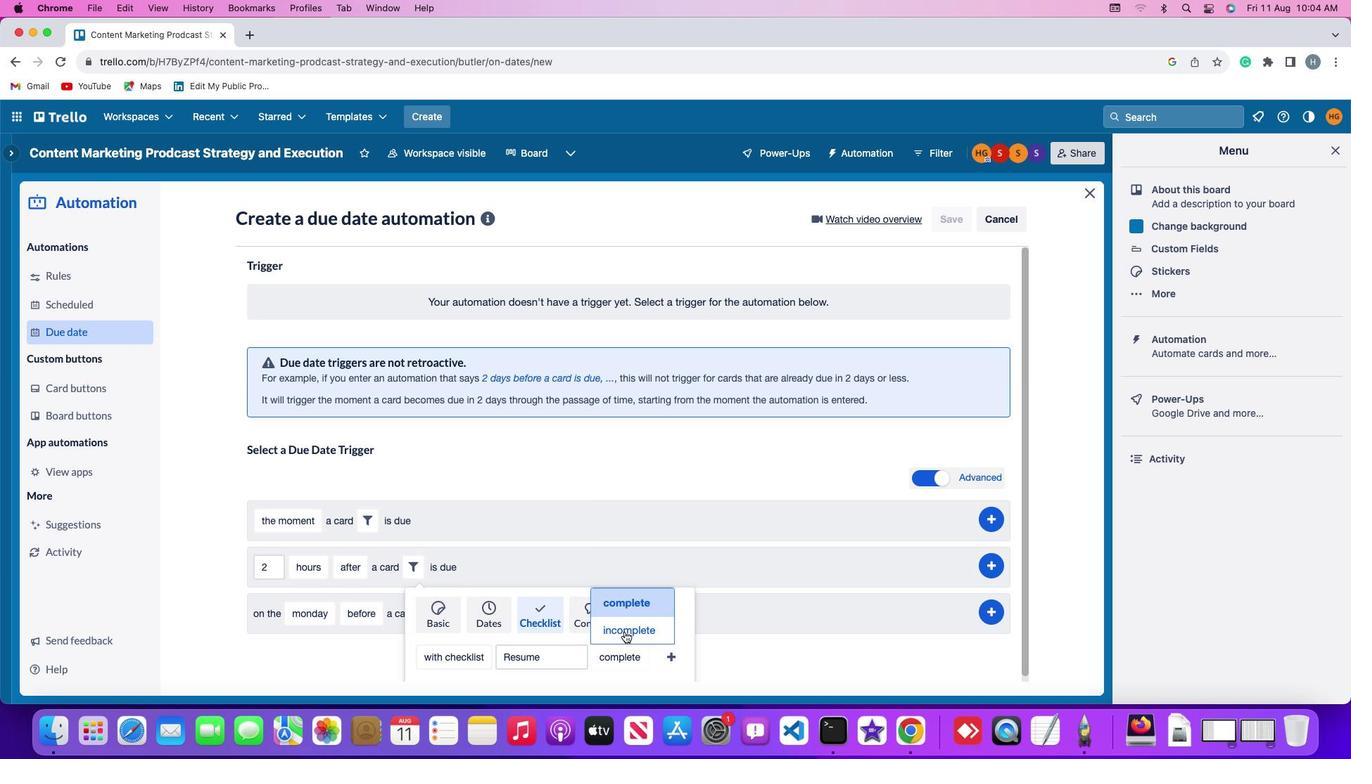 
Action: Mouse moved to (682, 653)
Screenshot: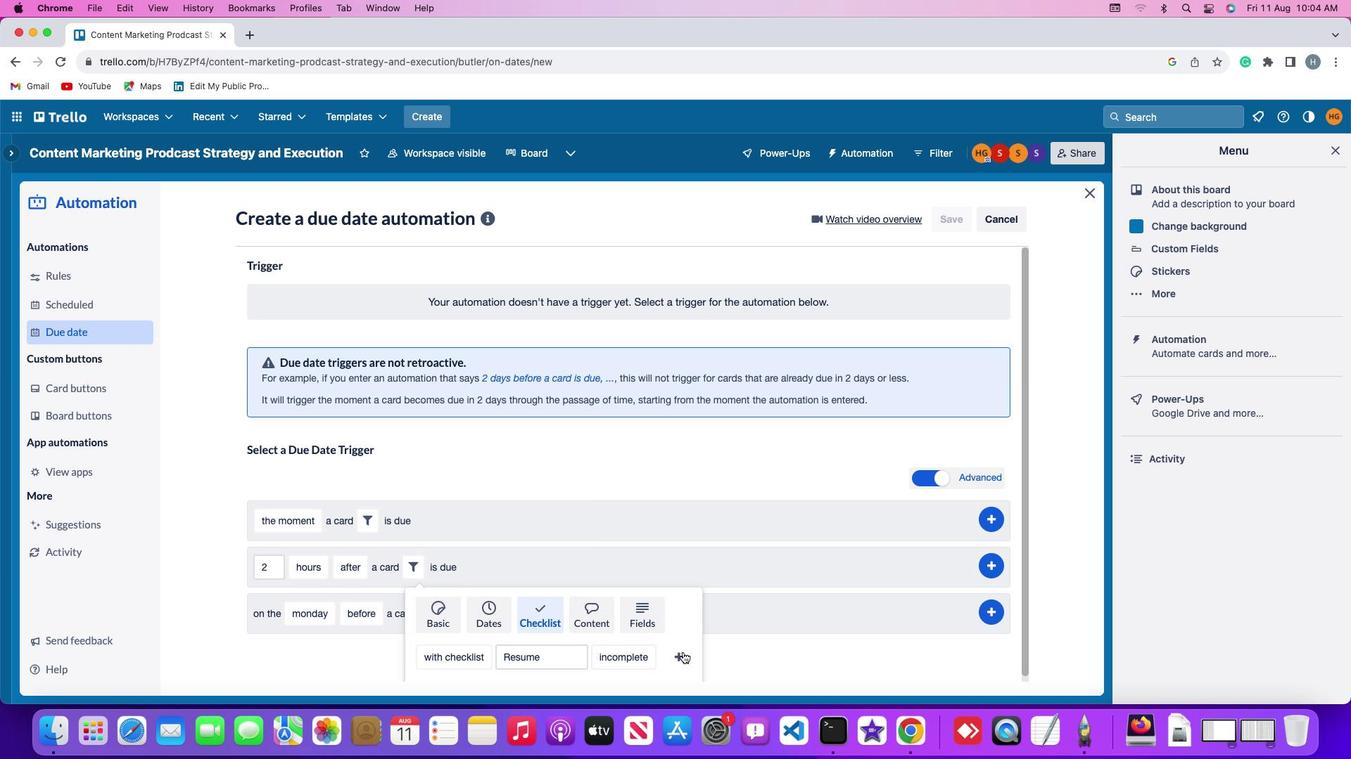 
Action: Mouse pressed left at (682, 653)
Screenshot: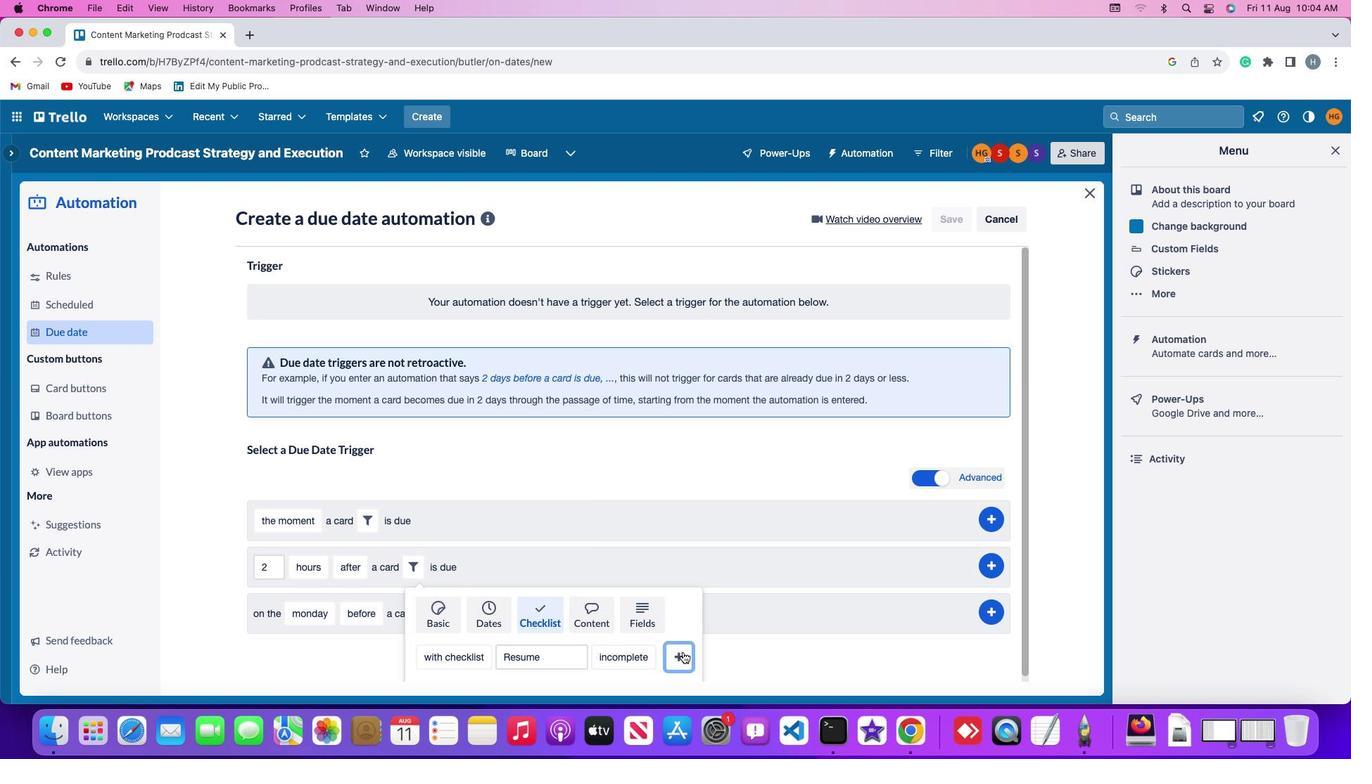 
Action: Mouse moved to (1001, 565)
Screenshot: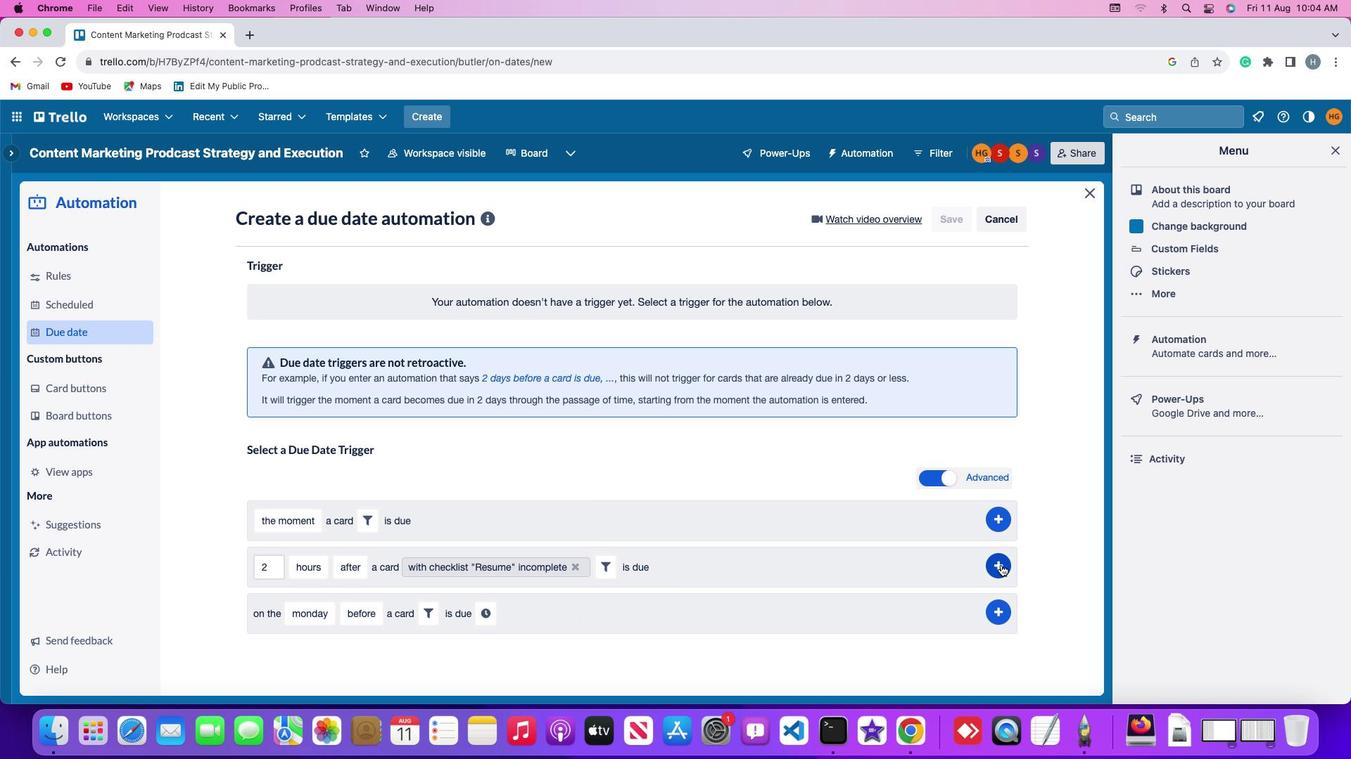 
Action: Mouse pressed left at (1001, 565)
Screenshot: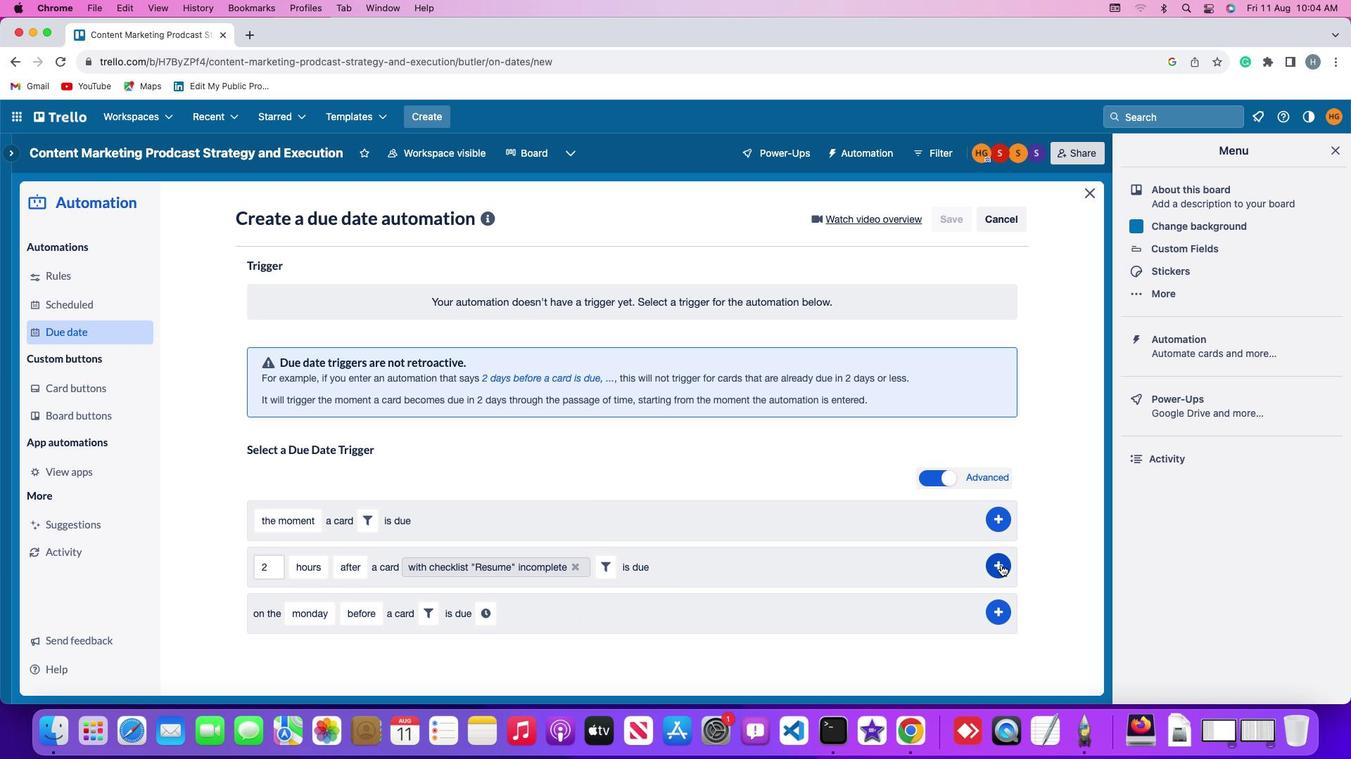 
Action: Mouse moved to (1061, 482)
Screenshot: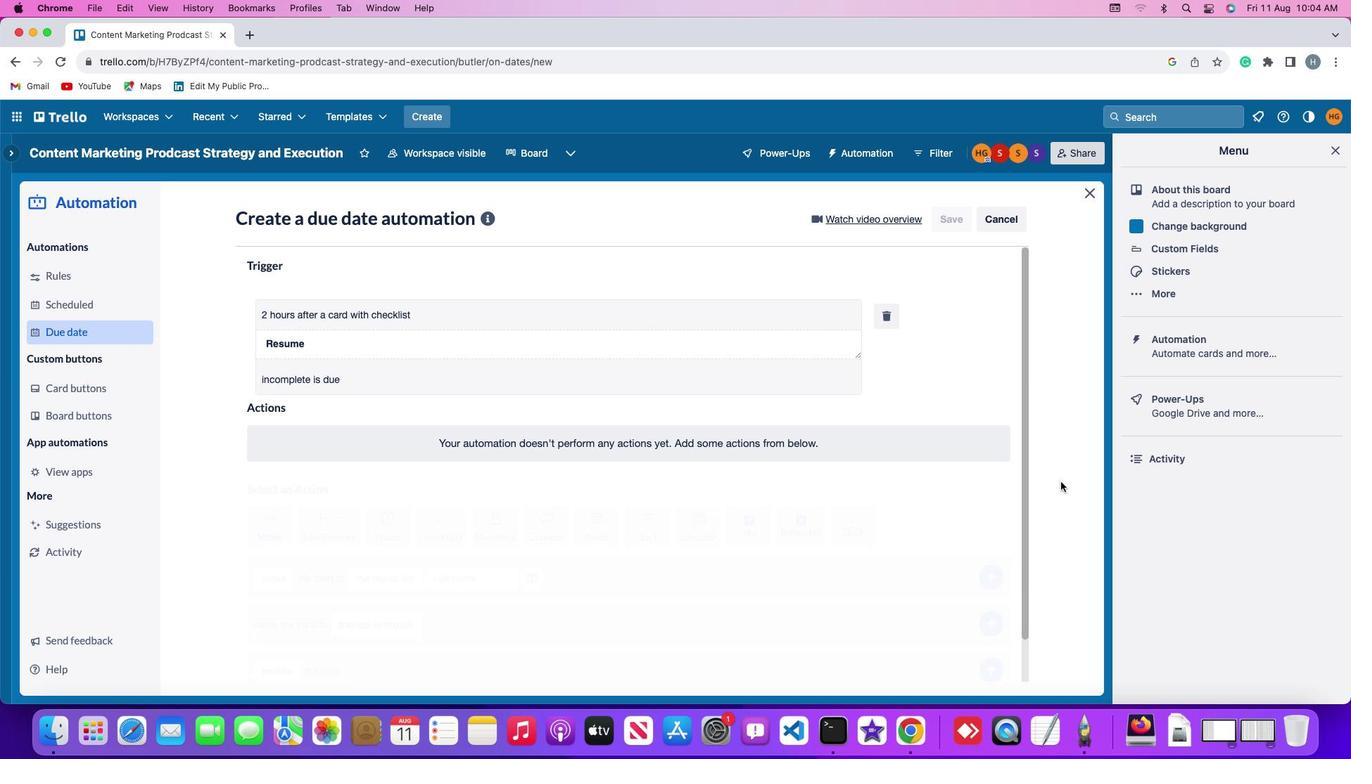 
